 Task: Look for space in Bangkalan, Indonesia from 11th June, 2023 to 15th June, 2023 for 2 adults in price range Rs.7000 to Rs.16000. Place can be private room with 1  bedroom having 2 beds and 1 bathroom. Property type can be house, flat, guest house, hotel. Booking option can be shelf check-in. Required host language is English.
Action: Mouse moved to (461, 77)
Screenshot: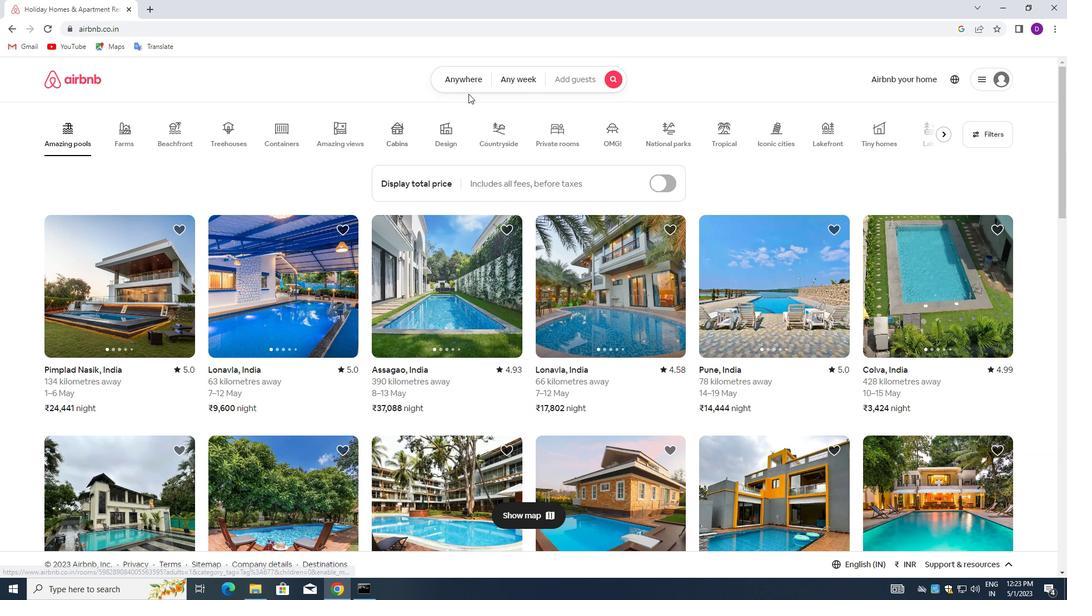 
Action: Mouse pressed left at (461, 77)
Screenshot: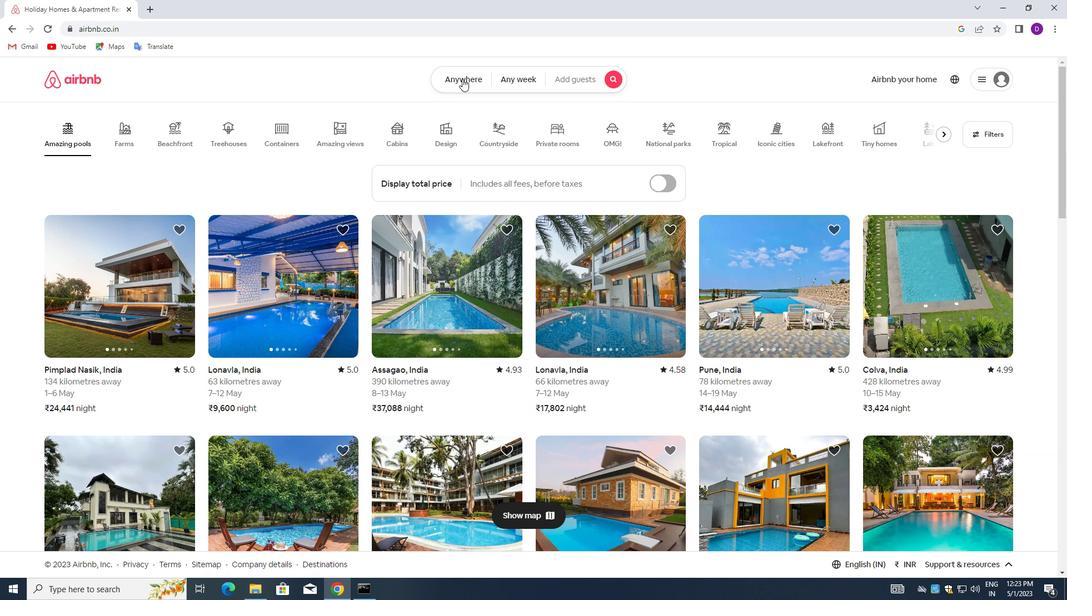 
Action: Mouse moved to (344, 122)
Screenshot: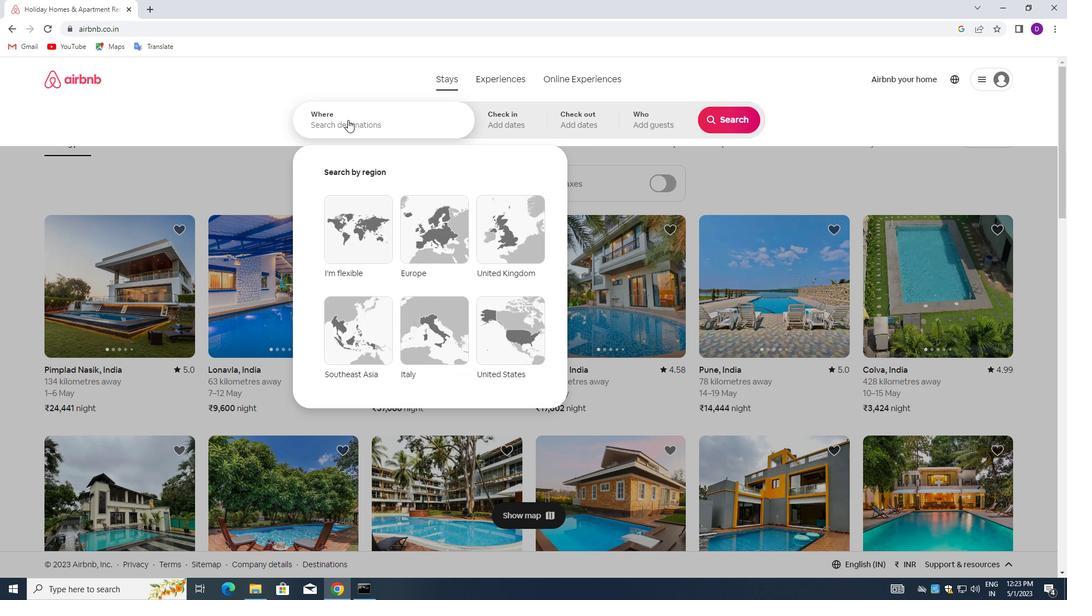 
Action: Mouse pressed left at (344, 122)
Screenshot: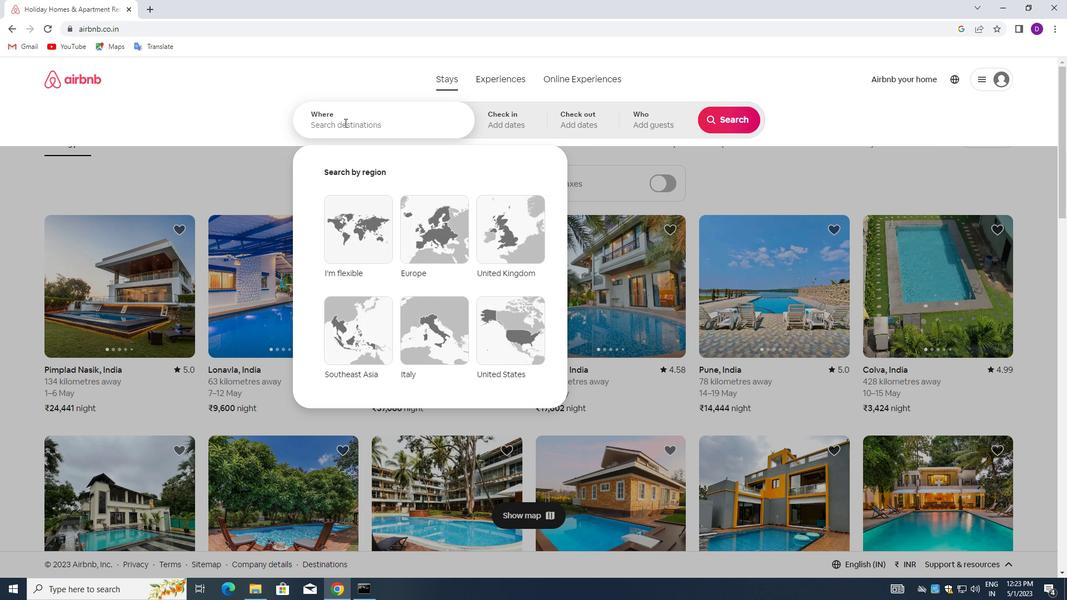 
Action: Key pressed <Key.shift_r>Bangkalamn<Key.backspace><Key.backspace>m
Screenshot: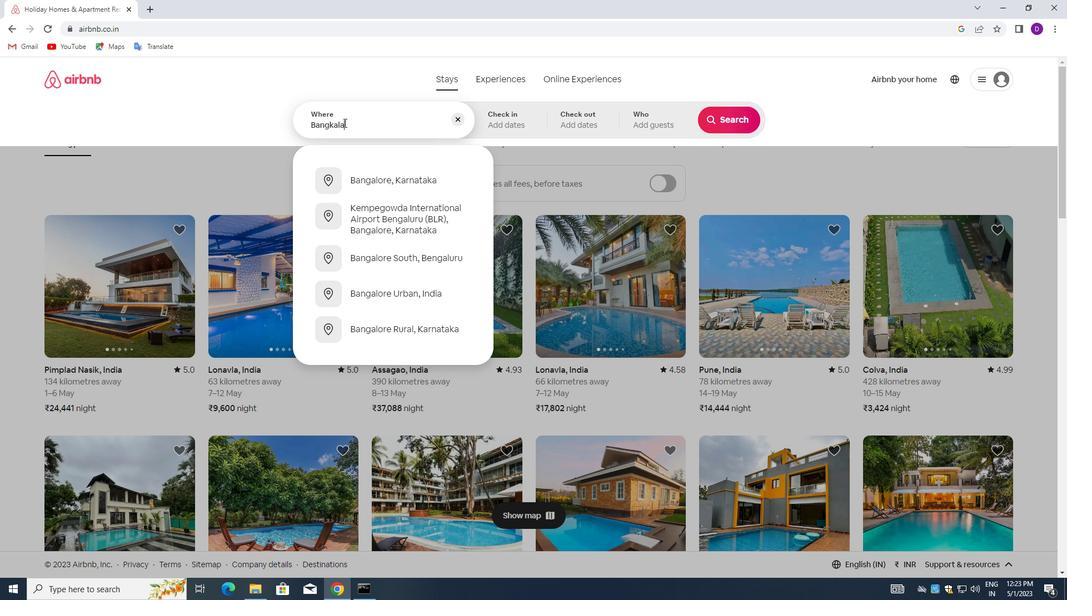 
Action: Mouse moved to (396, 126)
Screenshot: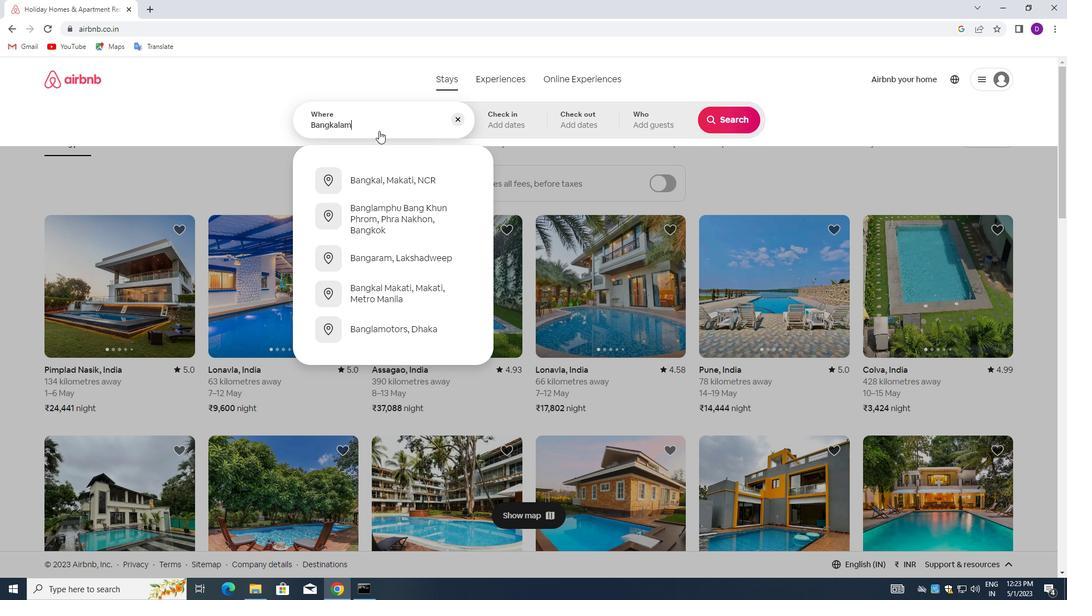 
Action: Key pressed <Key.backspace>n,<Key.space><Key.shift>INDONESIA<Key.enter>
Screenshot: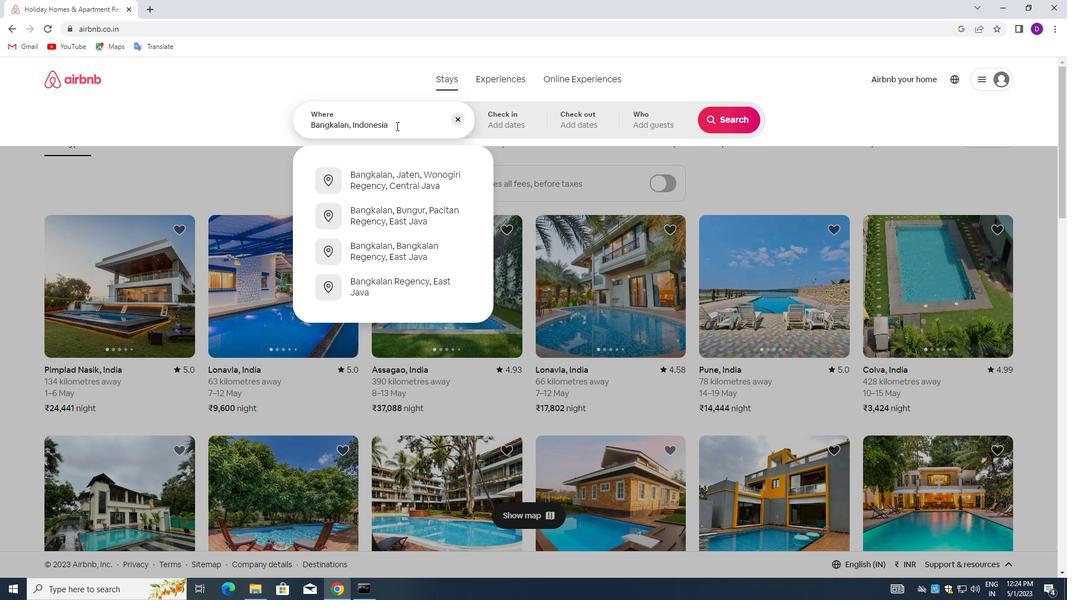 
Action: Mouse moved to (556, 312)
Screenshot: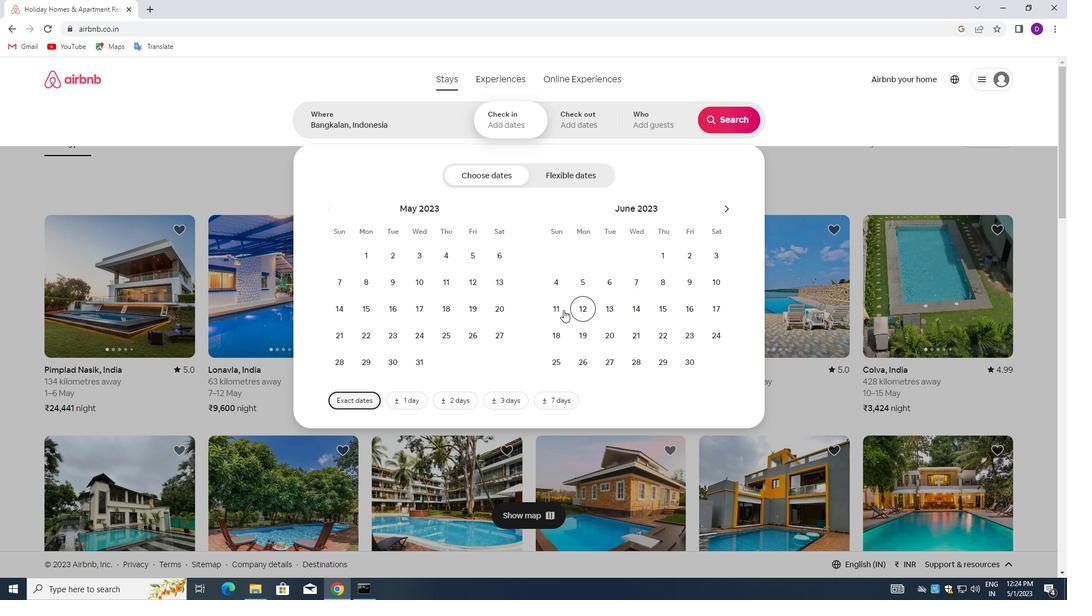 
Action: Mouse pressed left at (556, 312)
Screenshot: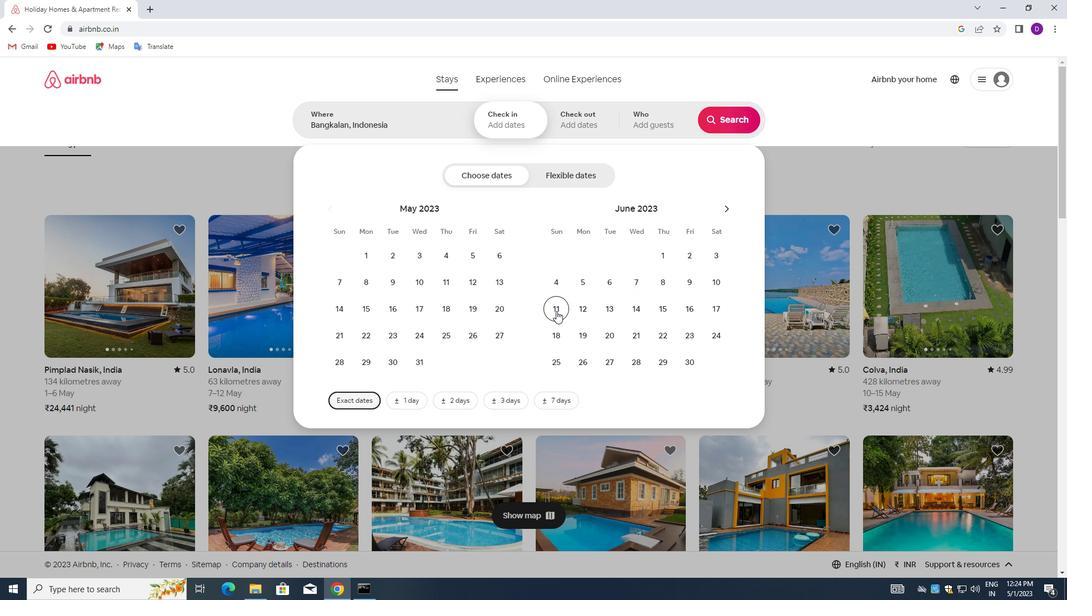 
Action: Mouse moved to (655, 312)
Screenshot: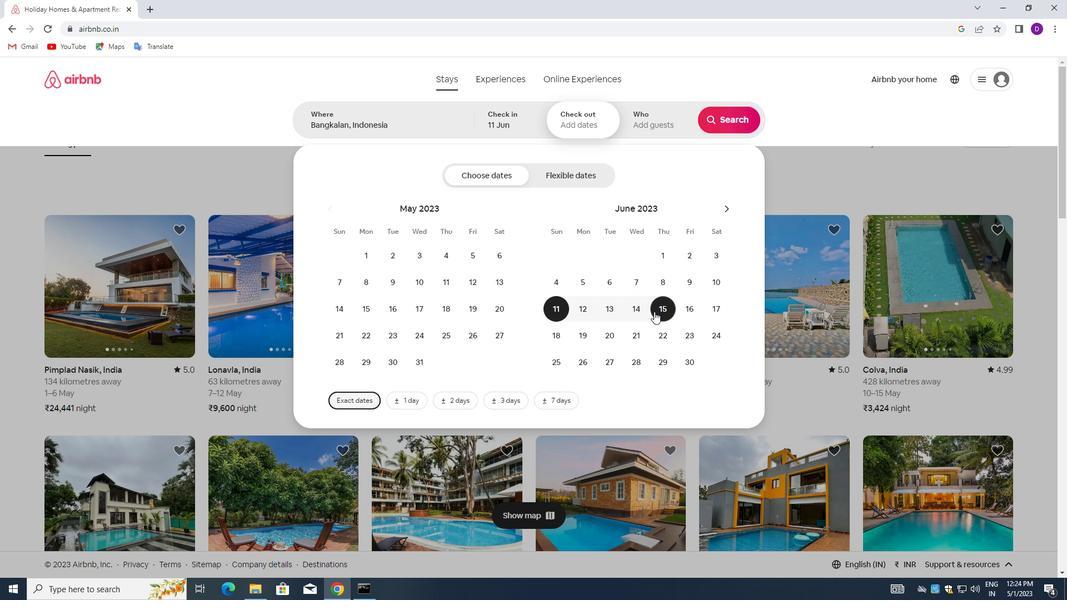 
Action: Mouse pressed left at (655, 312)
Screenshot: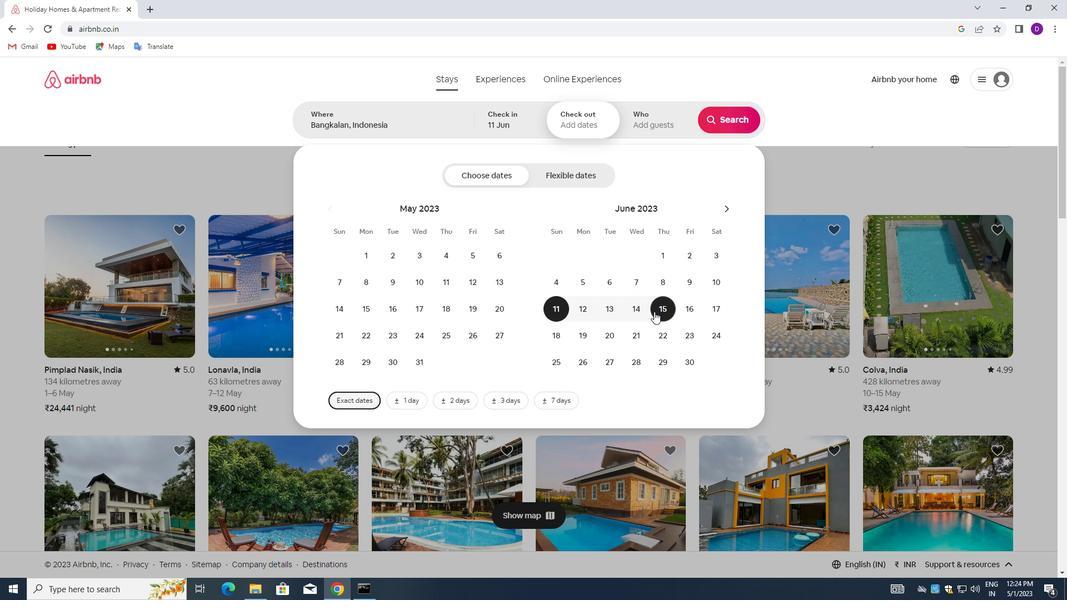 
Action: Mouse moved to (645, 119)
Screenshot: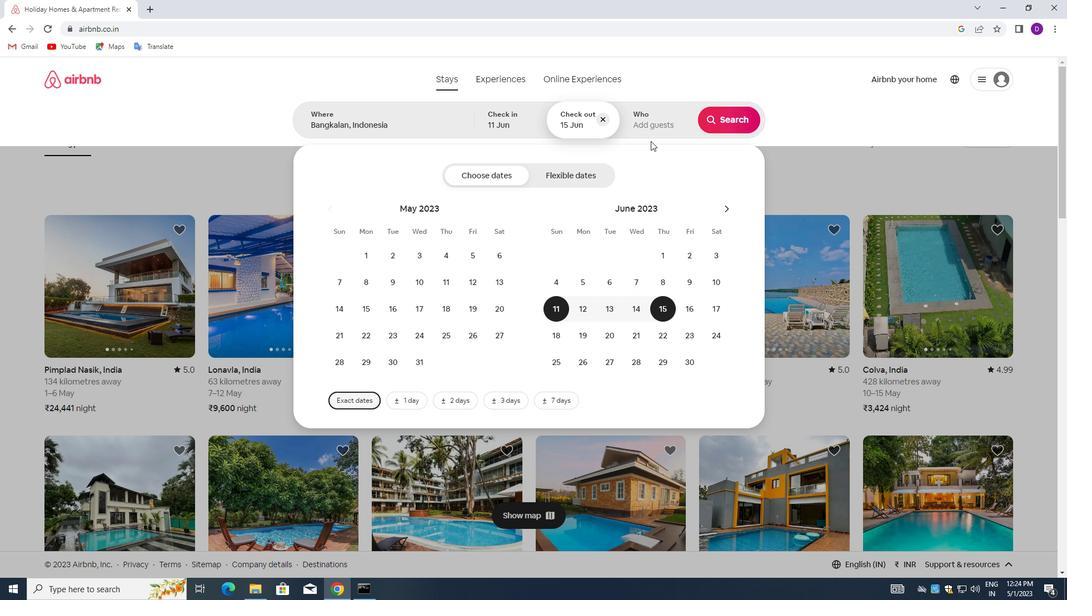 
Action: Mouse pressed left at (645, 119)
Screenshot: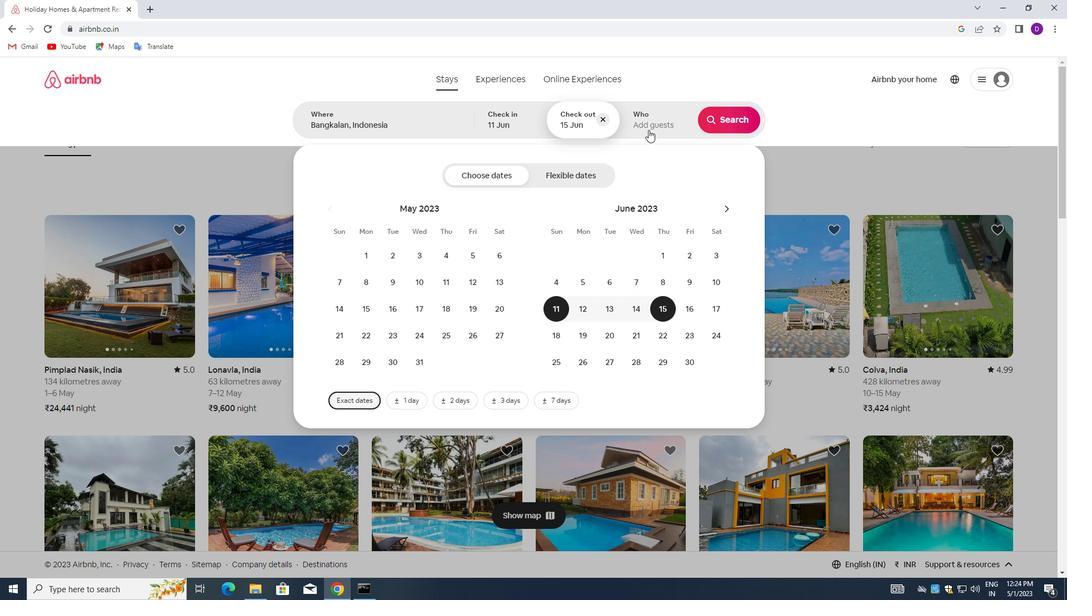 
Action: Mouse moved to (732, 181)
Screenshot: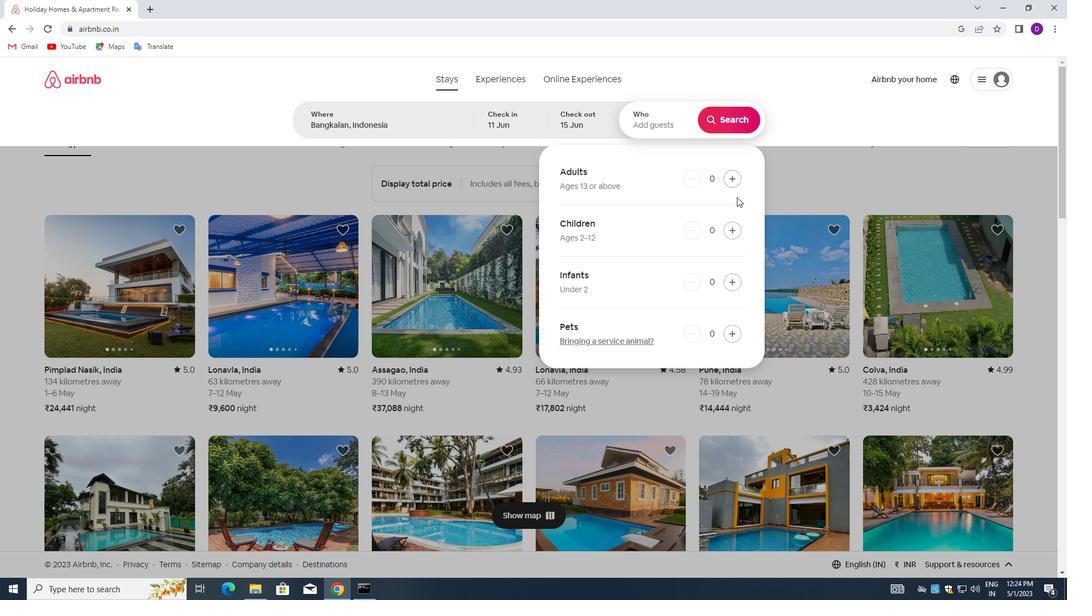
Action: Mouse pressed left at (732, 181)
Screenshot: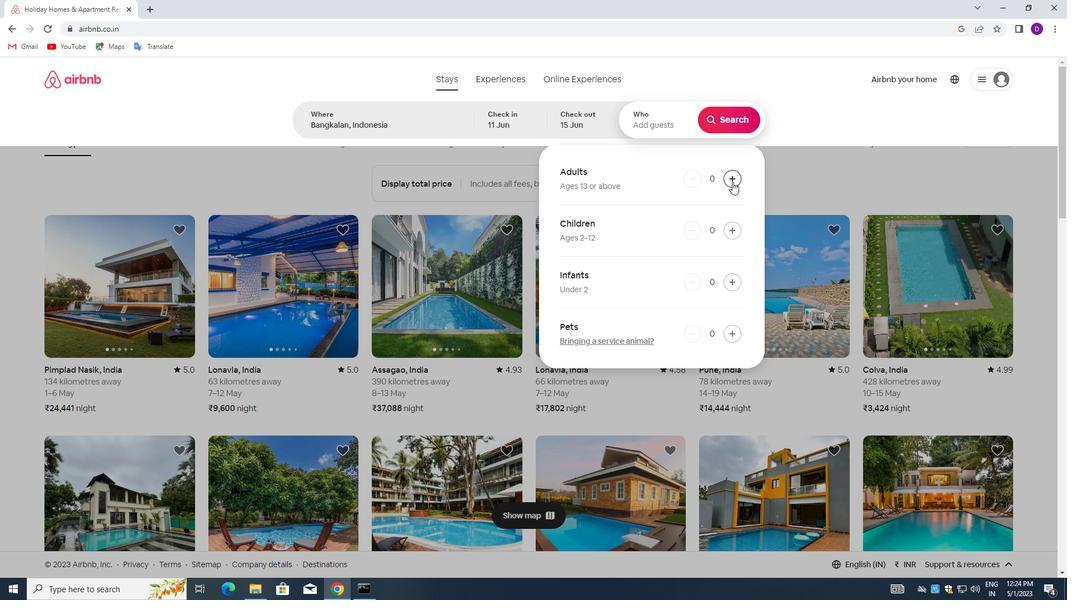 
Action: Mouse pressed left at (732, 181)
Screenshot: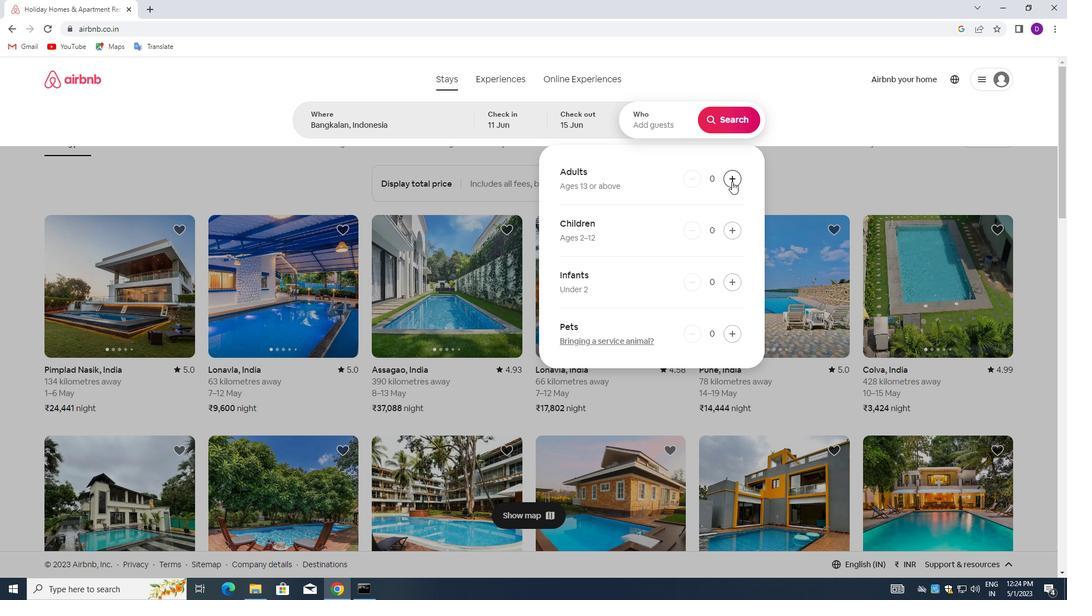 
Action: Mouse moved to (731, 123)
Screenshot: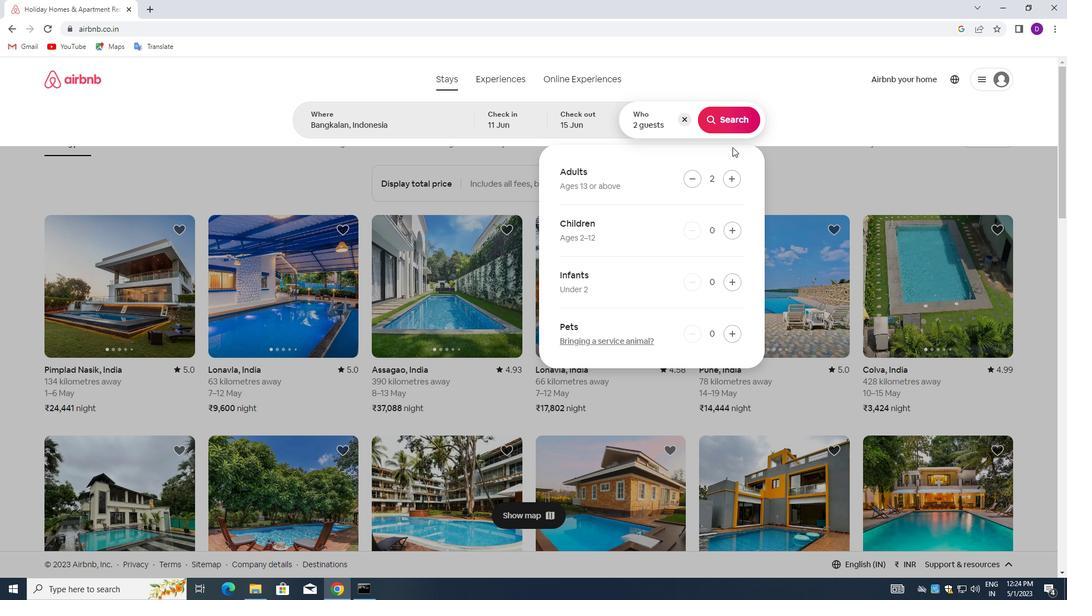 
Action: Mouse pressed left at (731, 123)
Screenshot: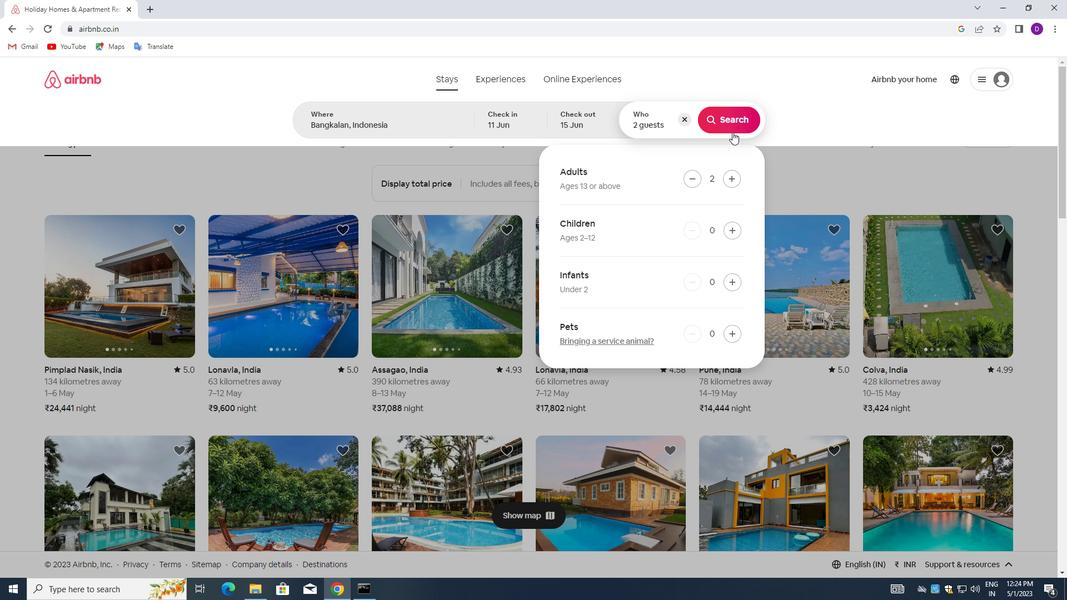 
Action: Mouse moved to (1003, 118)
Screenshot: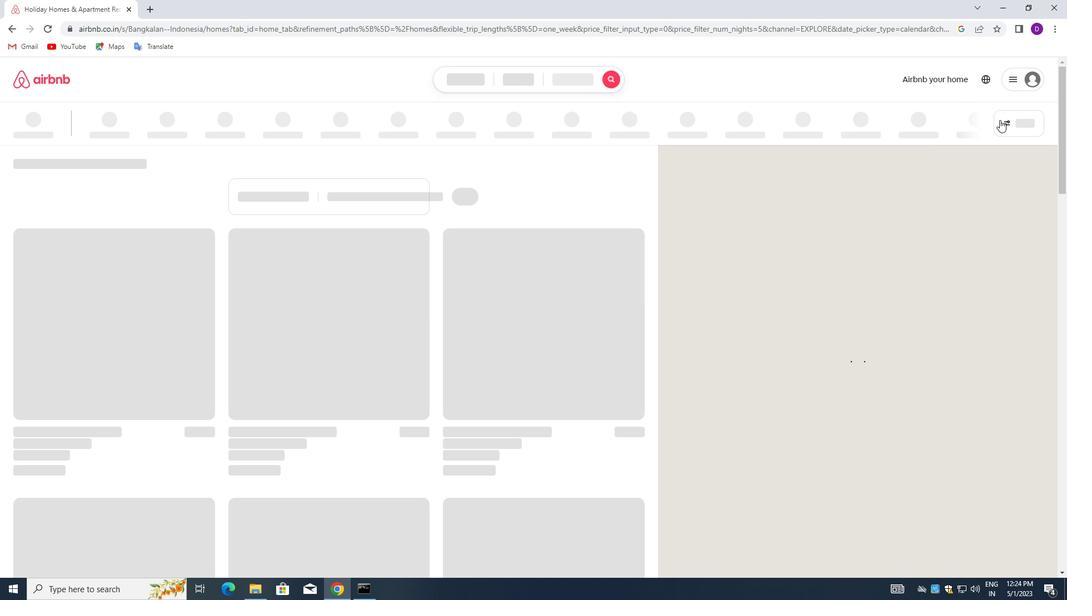 
Action: Mouse pressed left at (1003, 118)
Screenshot: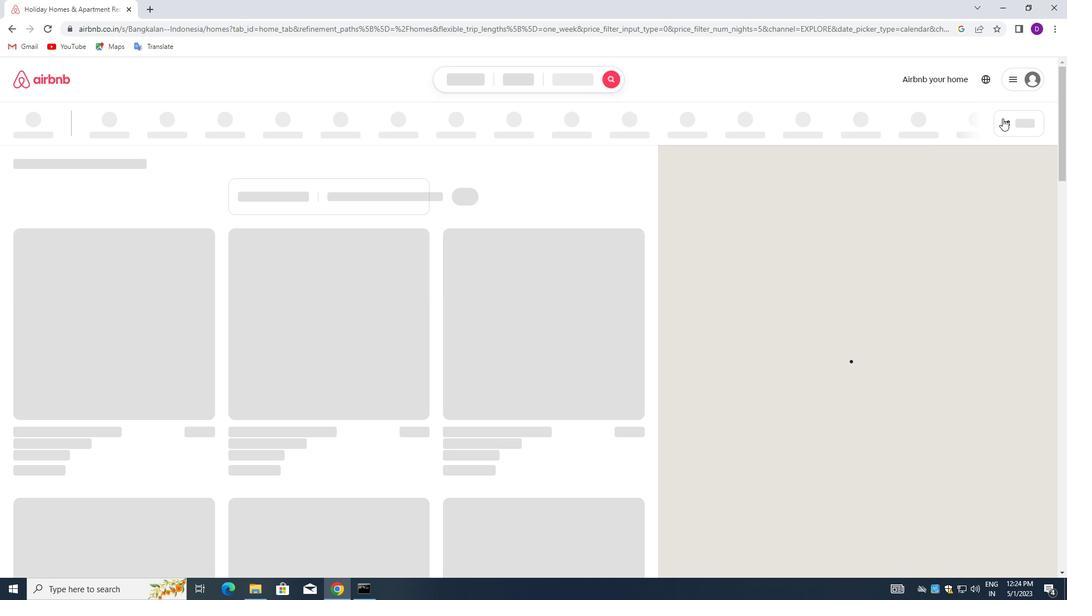 
Action: Mouse moved to (387, 265)
Screenshot: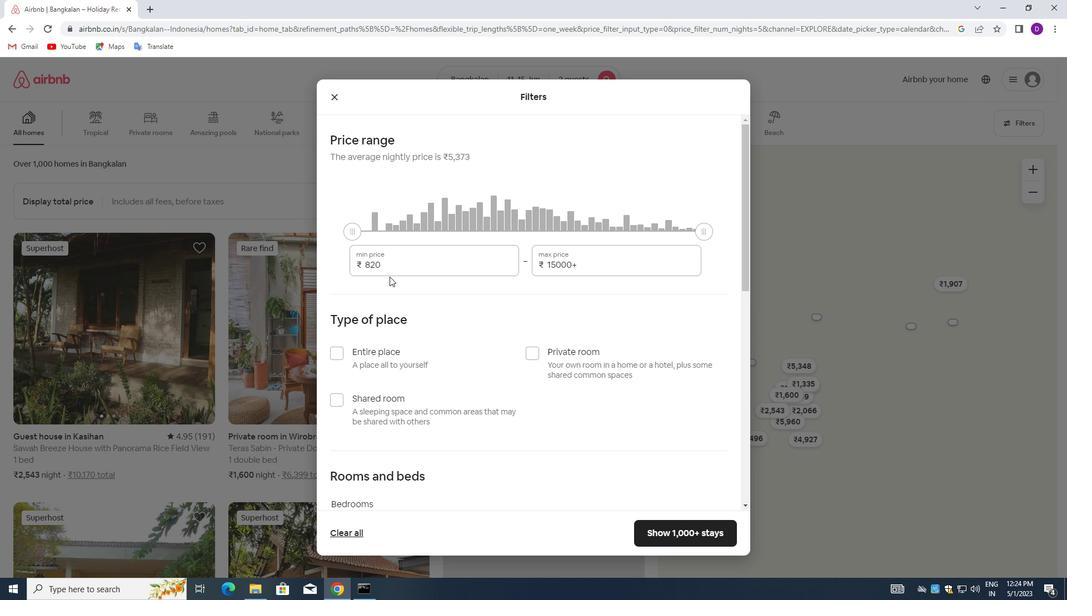 
Action: Mouse pressed left at (387, 265)
Screenshot: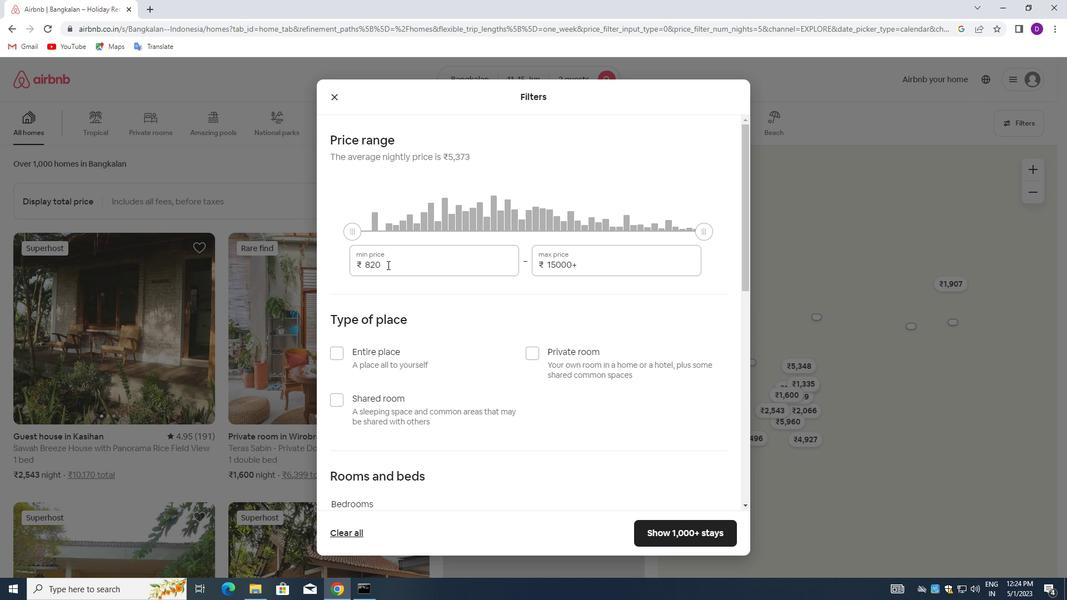 
Action: Mouse pressed left at (387, 265)
Screenshot: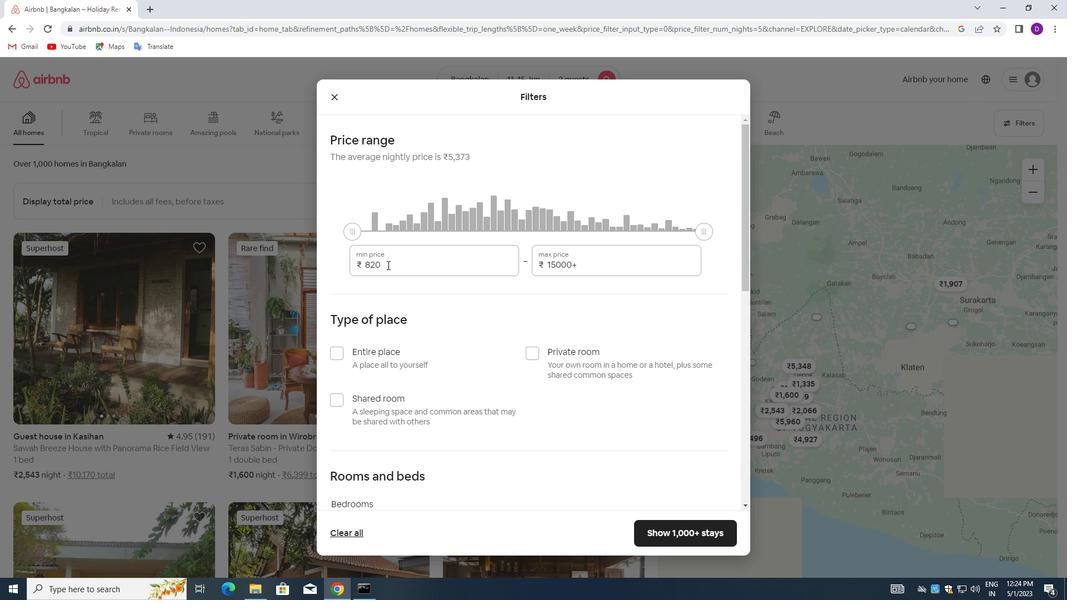 
Action: Key pressed 7000<Key.tab>16<Key.backspace><Key.backspace><Key.backspace><Key.backspace><Key.backspace><Key.backspace><Key.backspace><Key.backspace><Key.backspace><Key.backspace><Key.backspace>16000
Screenshot: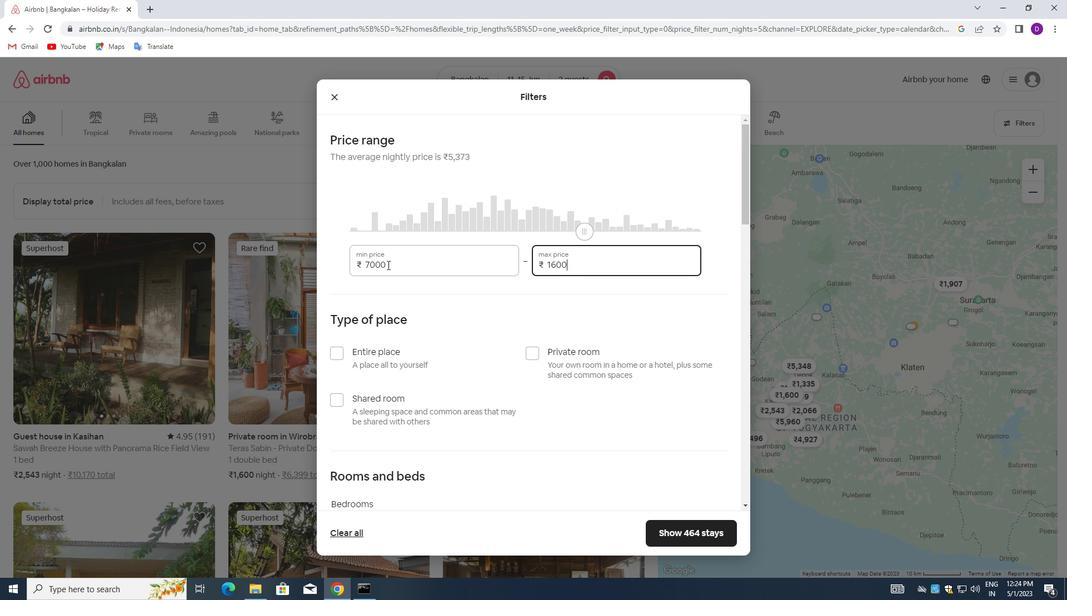 
Action: Mouse moved to (396, 287)
Screenshot: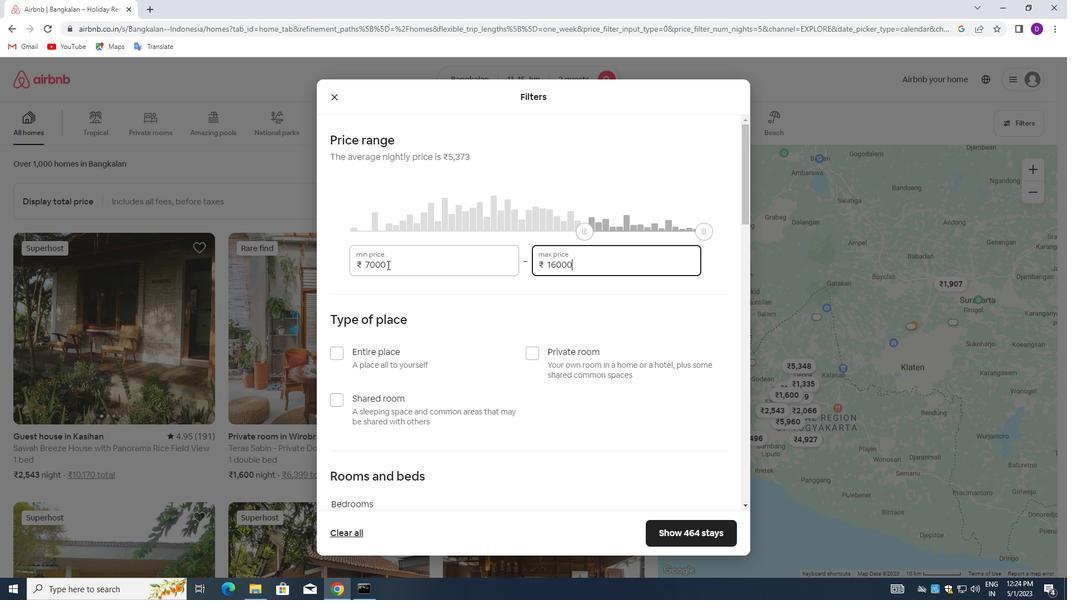 
Action: Mouse scrolled (396, 286) with delta (0, 0)
Screenshot: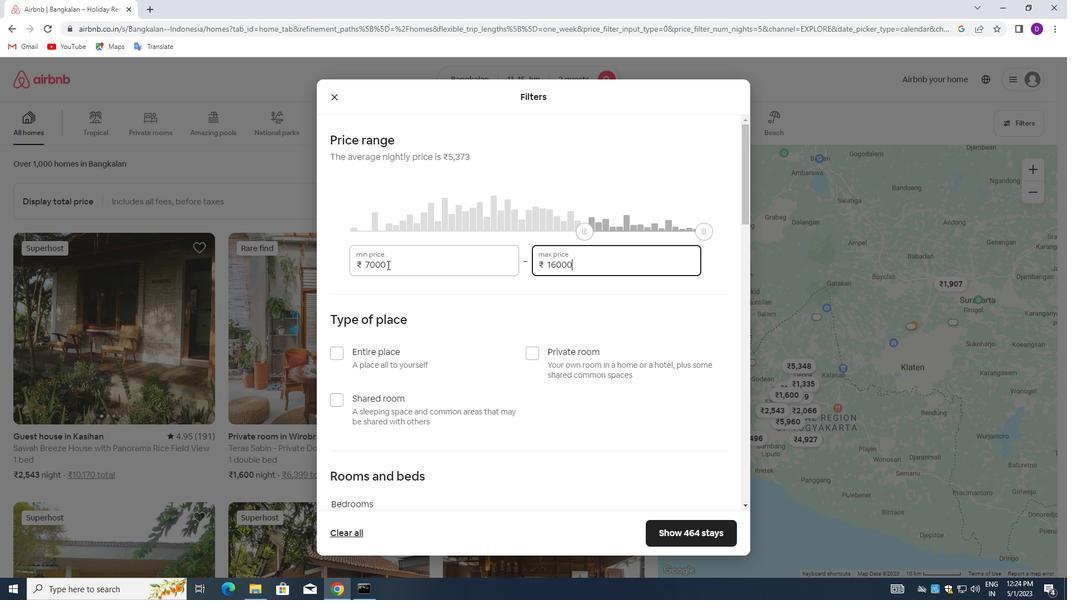 
Action: Mouse moved to (527, 295)
Screenshot: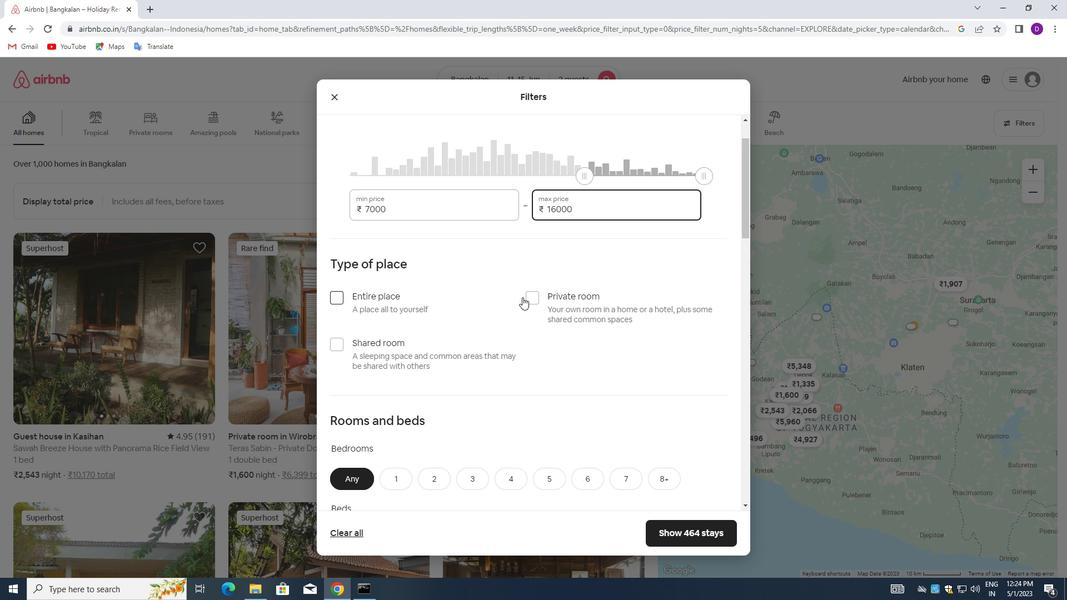 
Action: Mouse pressed left at (527, 295)
Screenshot: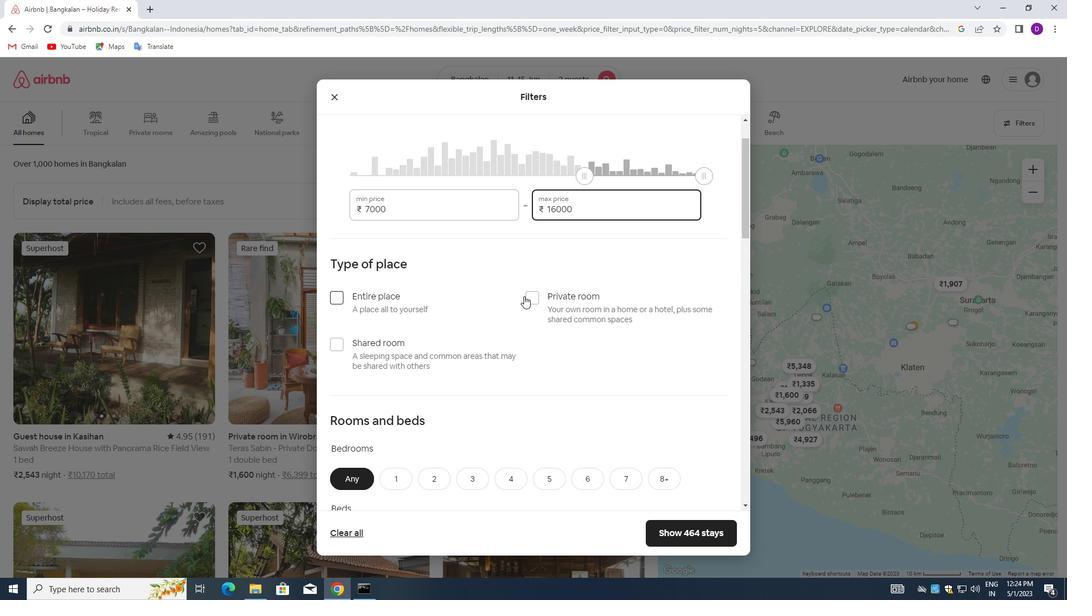 
Action: Mouse moved to (464, 330)
Screenshot: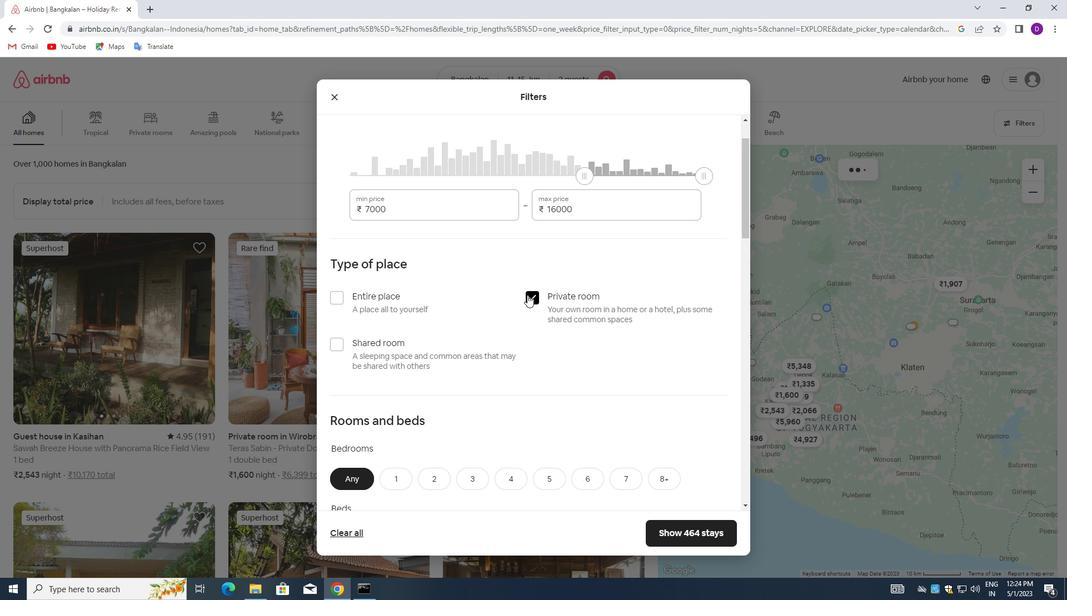 
Action: Mouse scrolled (464, 329) with delta (0, 0)
Screenshot: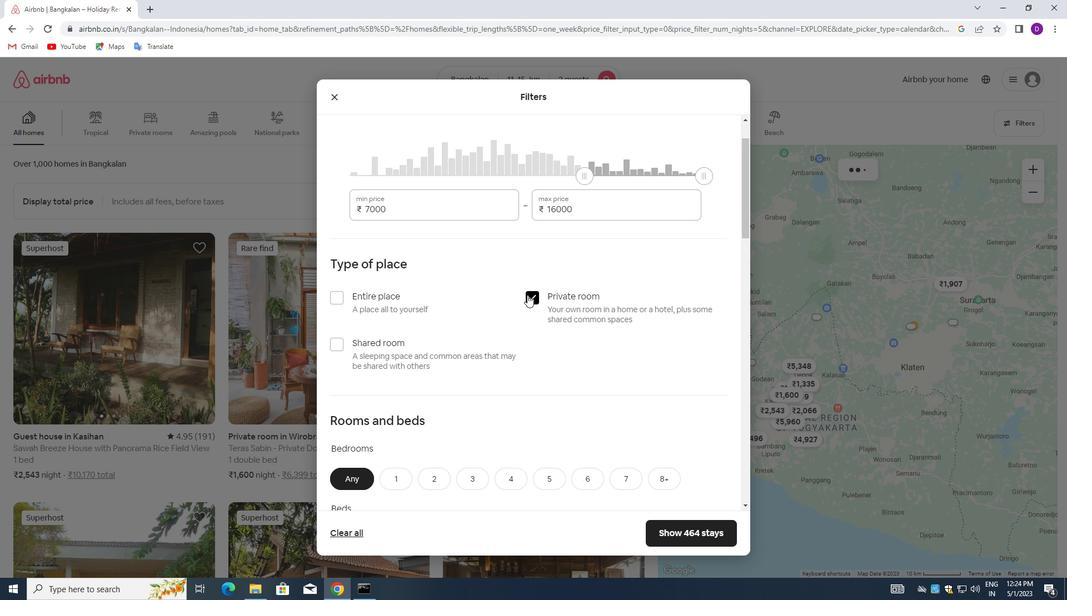 
Action: Mouse moved to (461, 333)
Screenshot: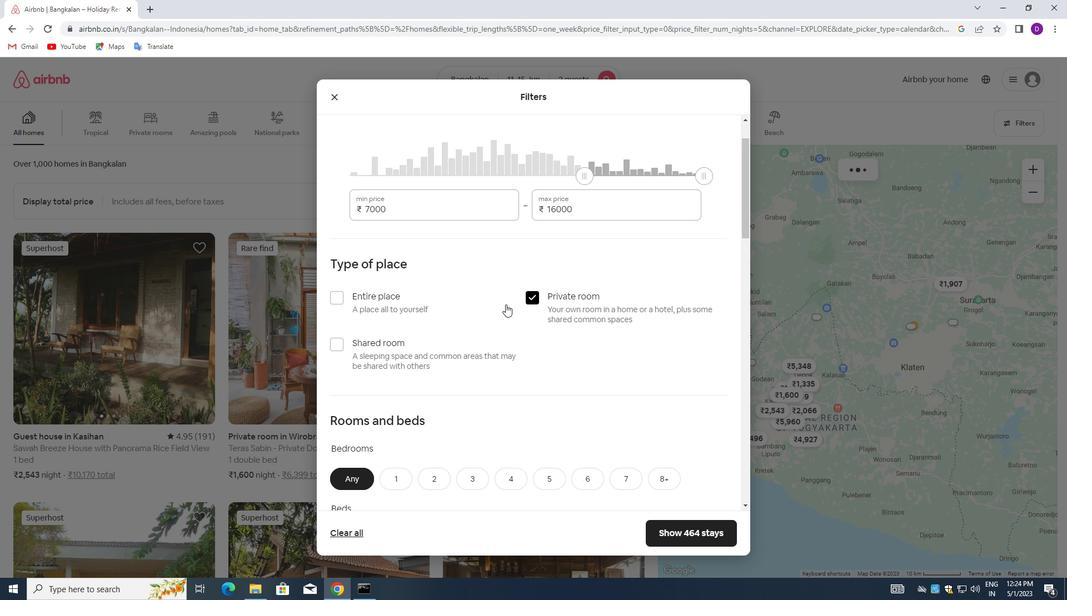 
Action: Mouse scrolled (461, 333) with delta (0, 0)
Screenshot: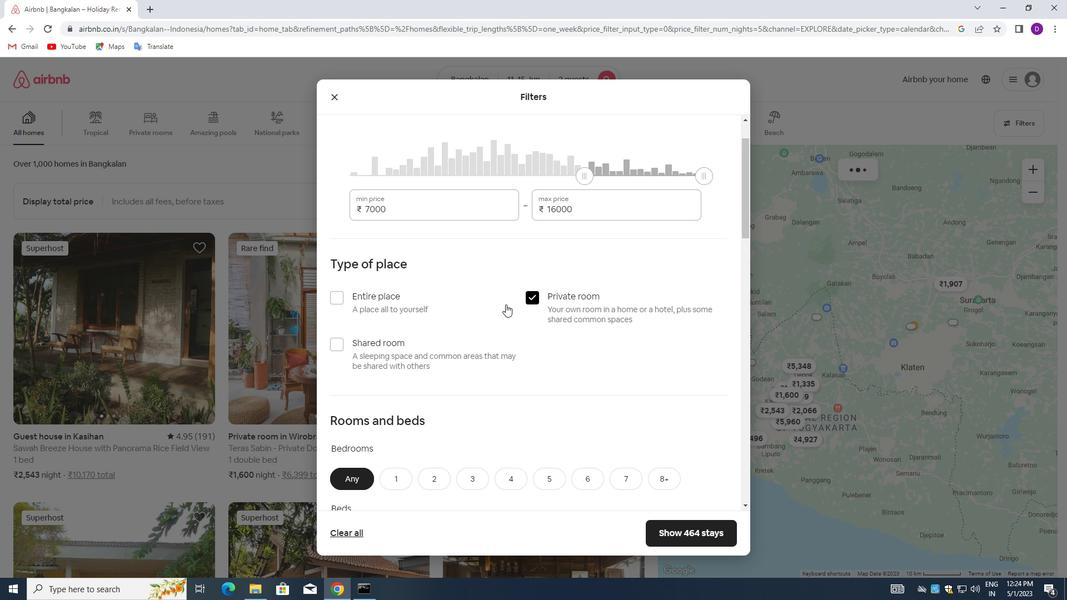 
Action: Mouse moved to (459, 334)
Screenshot: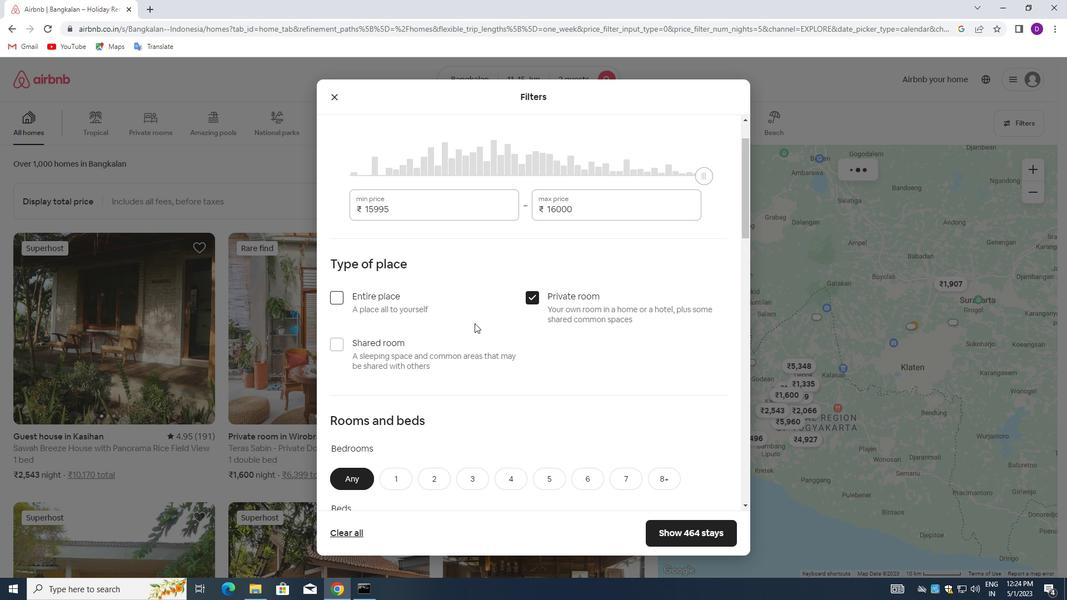 
Action: Mouse scrolled (459, 334) with delta (0, 0)
Screenshot: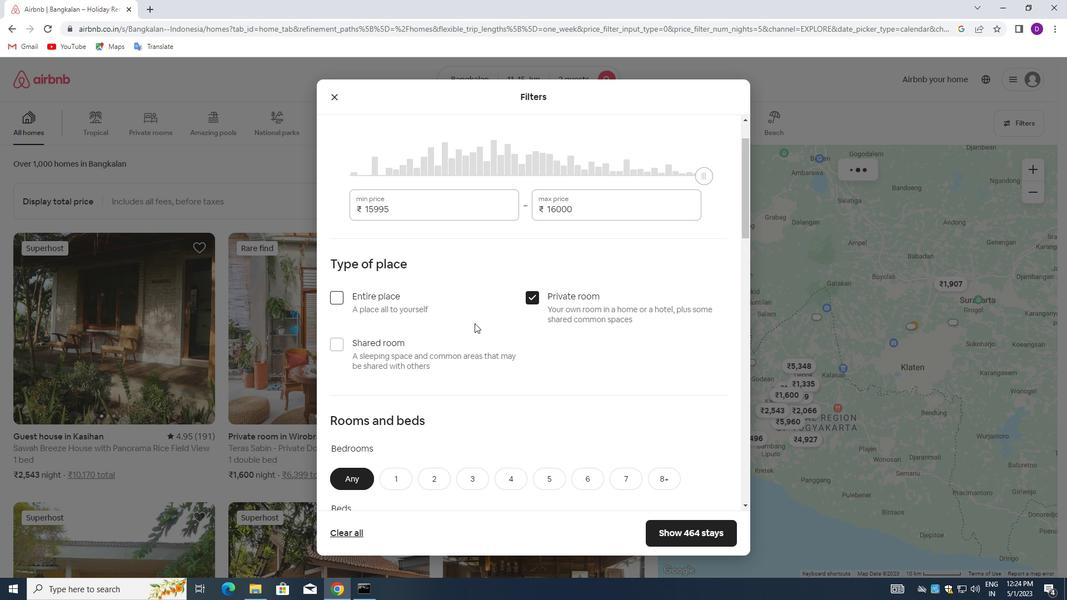 
Action: Mouse scrolled (459, 334) with delta (0, 0)
Screenshot: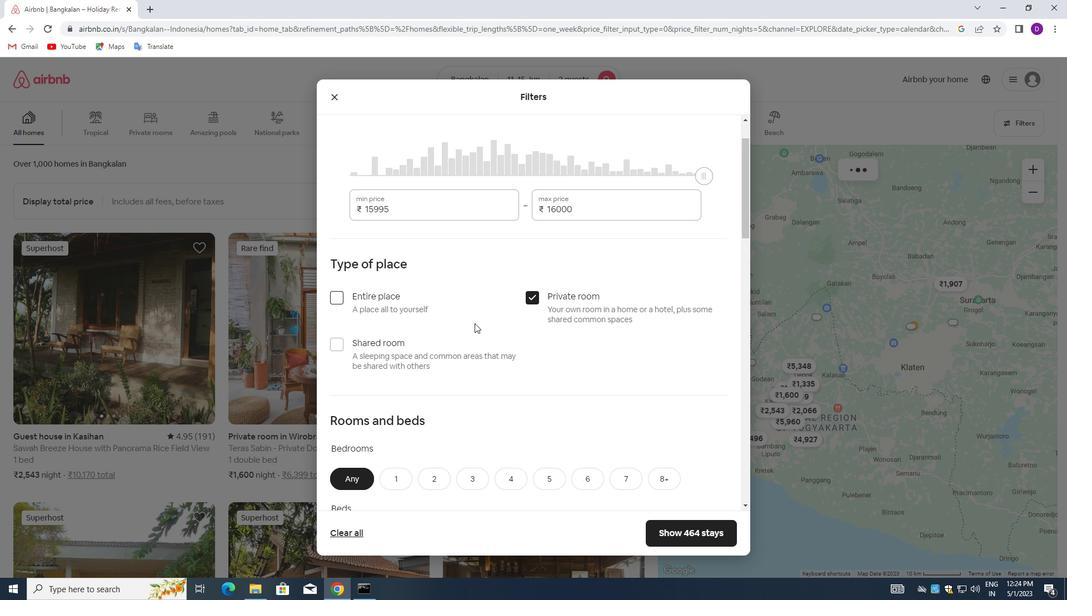 
Action: Mouse scrolled (459, 334) with delta (0, 0)
Screenshot: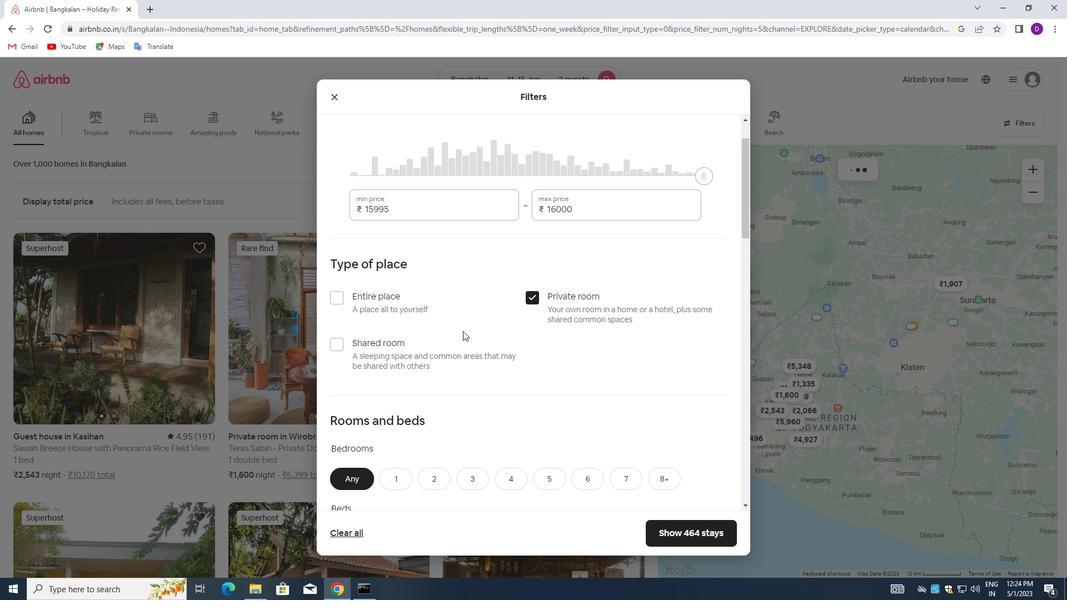 
Action: Mouse moved to (397, 204)
Screenshot: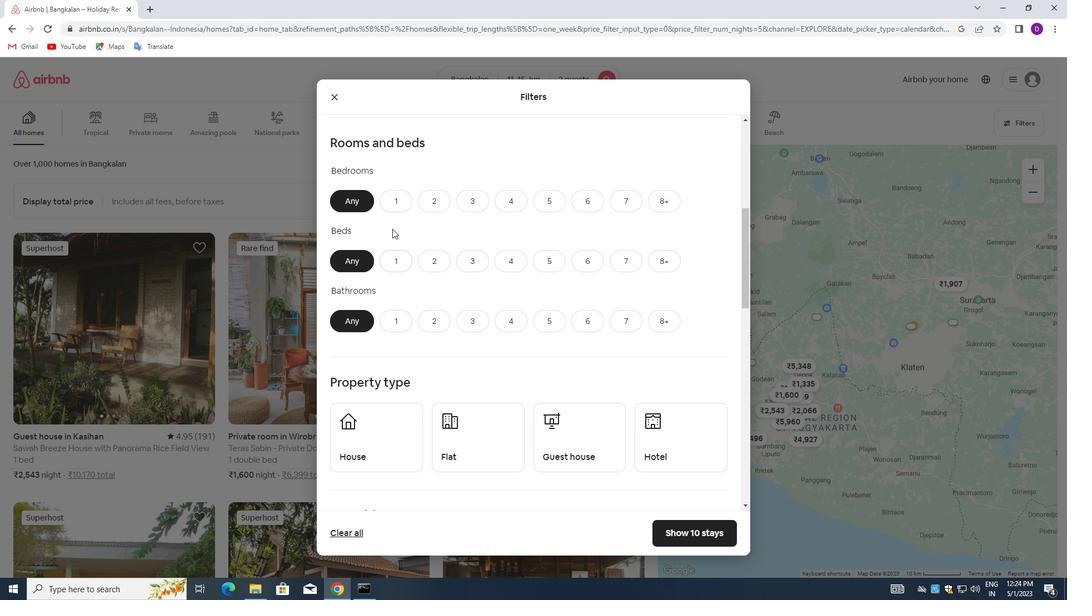 
Action: Mouse pressed left at (397, 204)
Screenshot: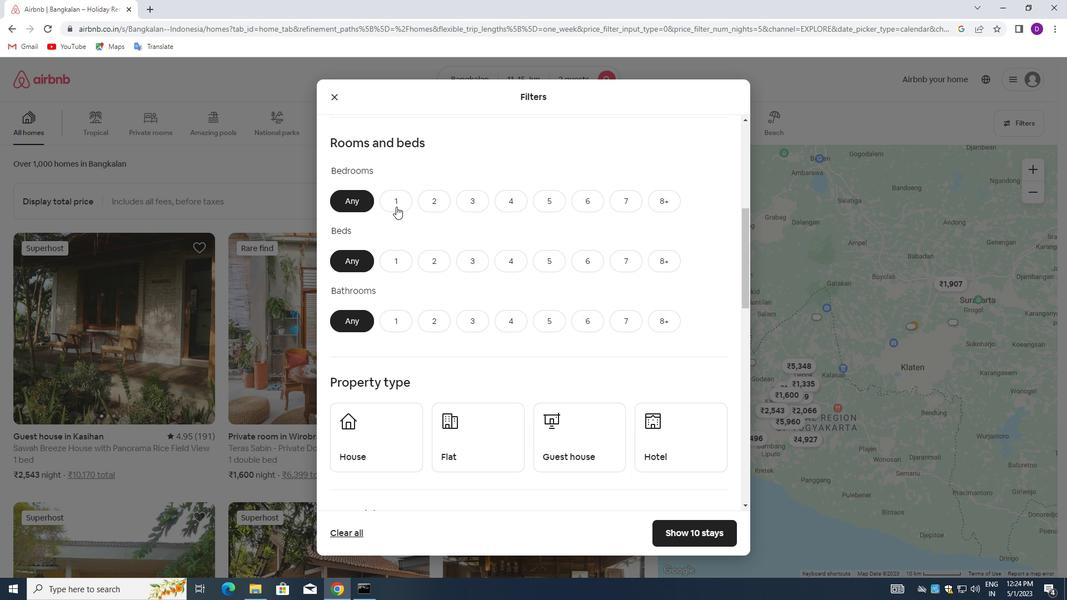 
Action: Mouse moved to (431, 264)
Screenshot: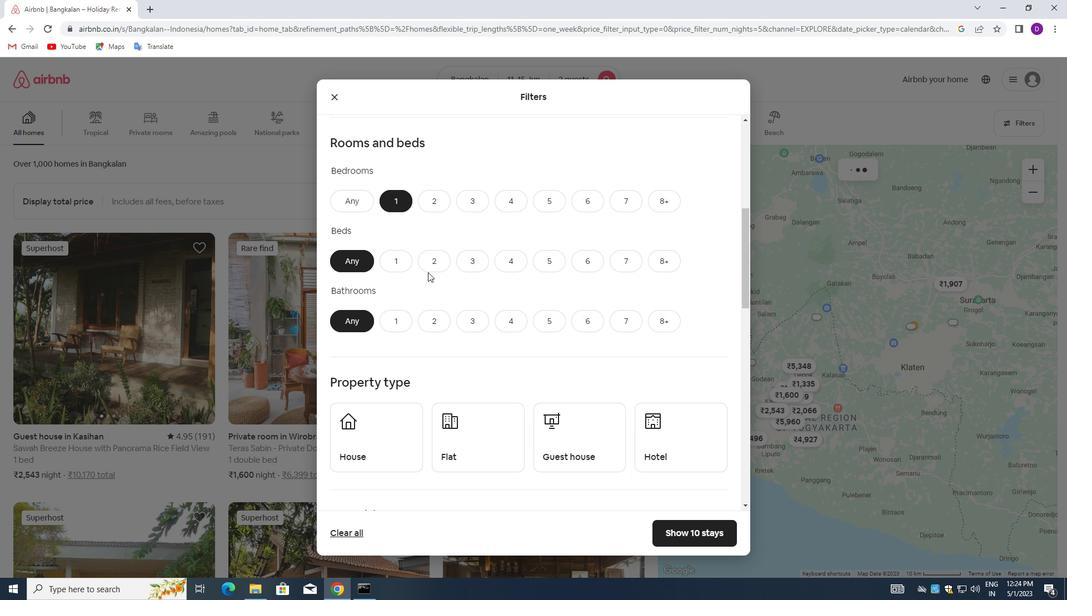 
Action: Mouse pressed left at (431, 264)
Screenshot: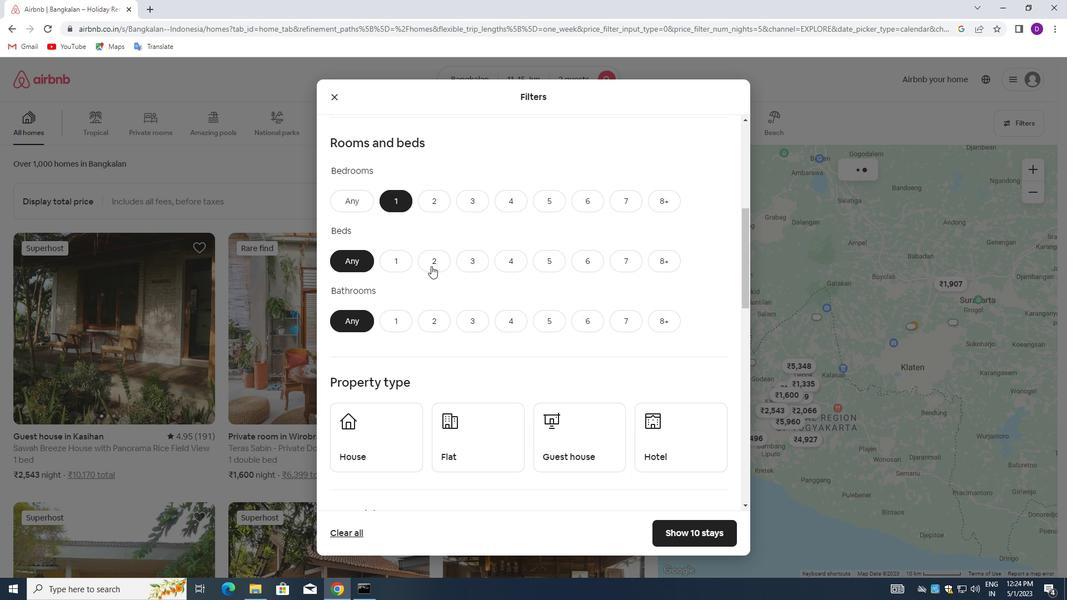 
Action: Mouse moved to (402, 315)
Screenshot: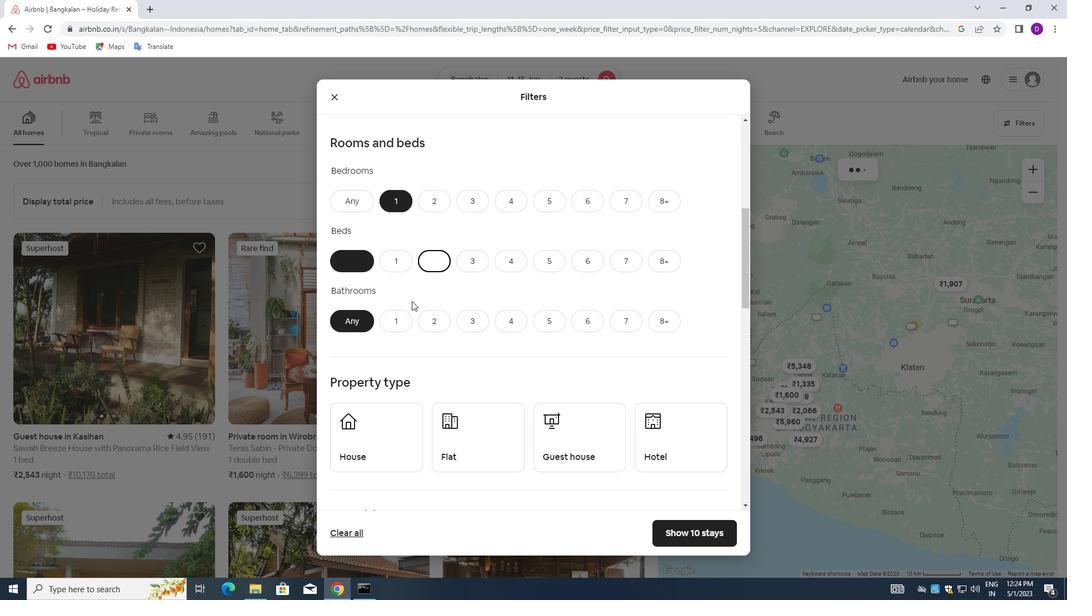 
Action: Mouse pressed left at (402, 315)
Screenshot: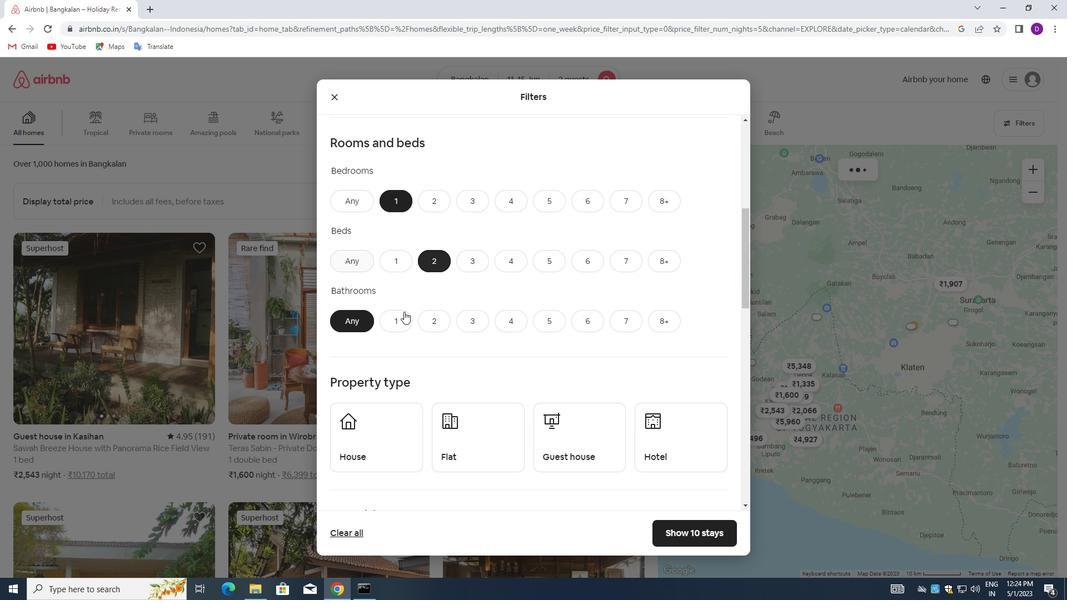 
Action: Mouse moved to (441, 284)
Screenshot: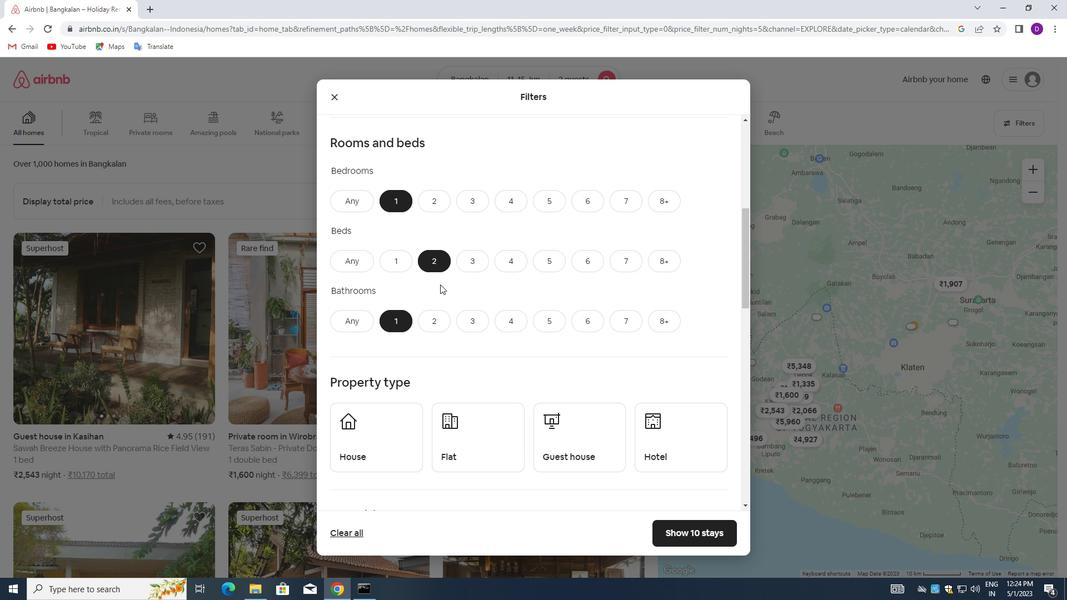 
Action: Mouse scrolled (441, 284) with delta (0, 0)
Screenshot: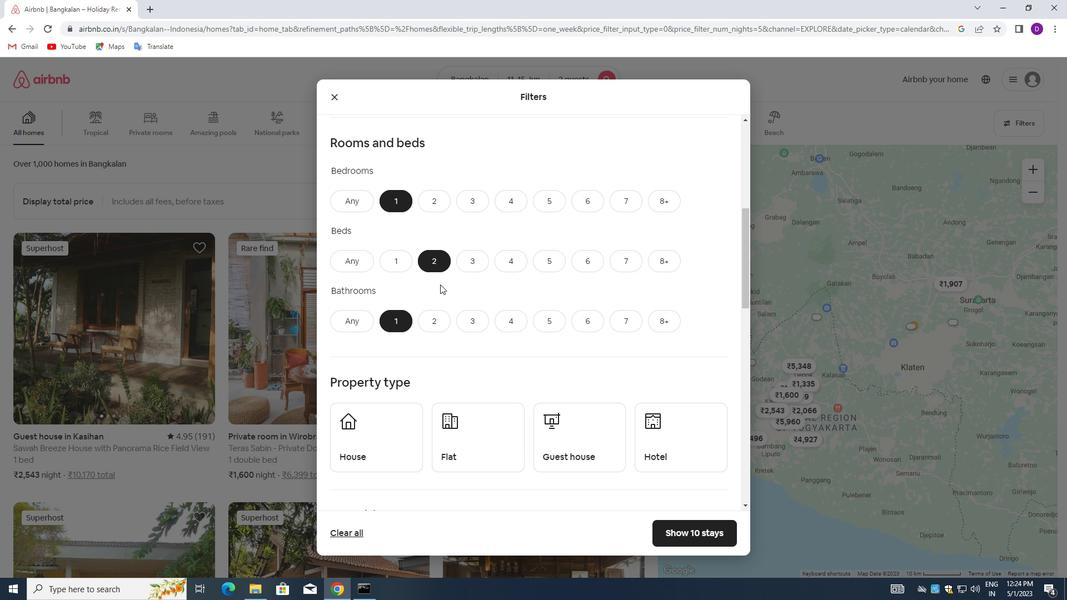 
Action: Mouse moved to (442, 286)
Screenshot: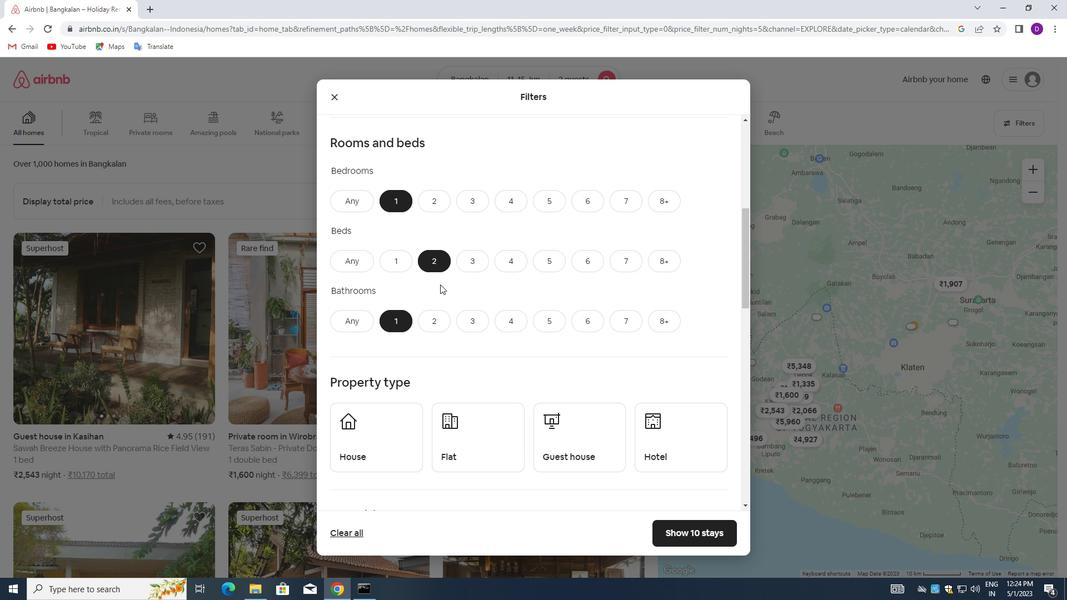 
Action: Mouse scrolled (442, 286) with delta (0, 0)
Screenshot: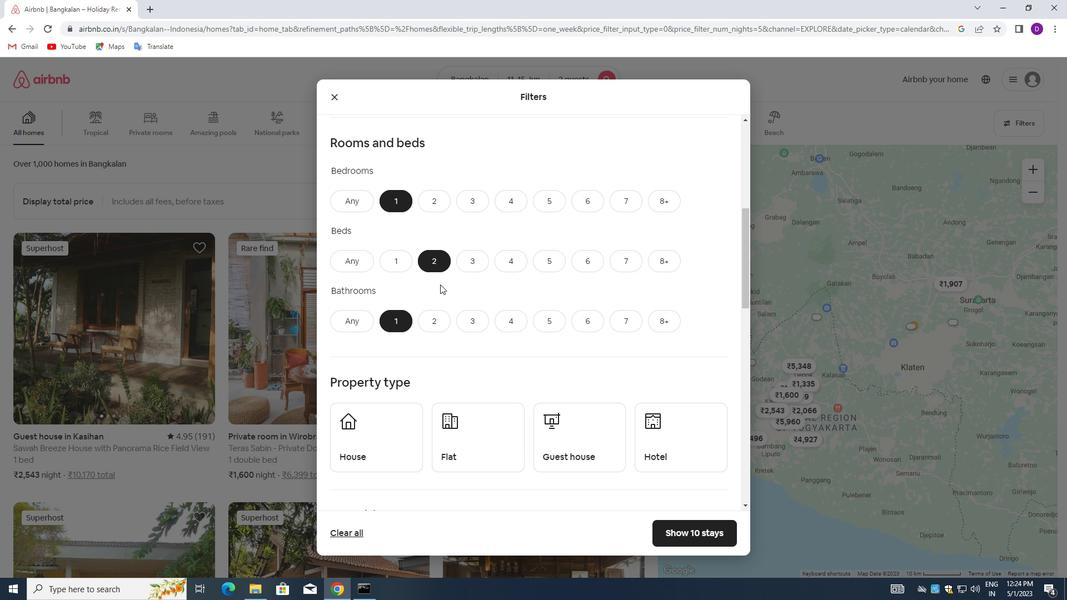 
Action: Mouse moved to (396, 318)
Screenshot: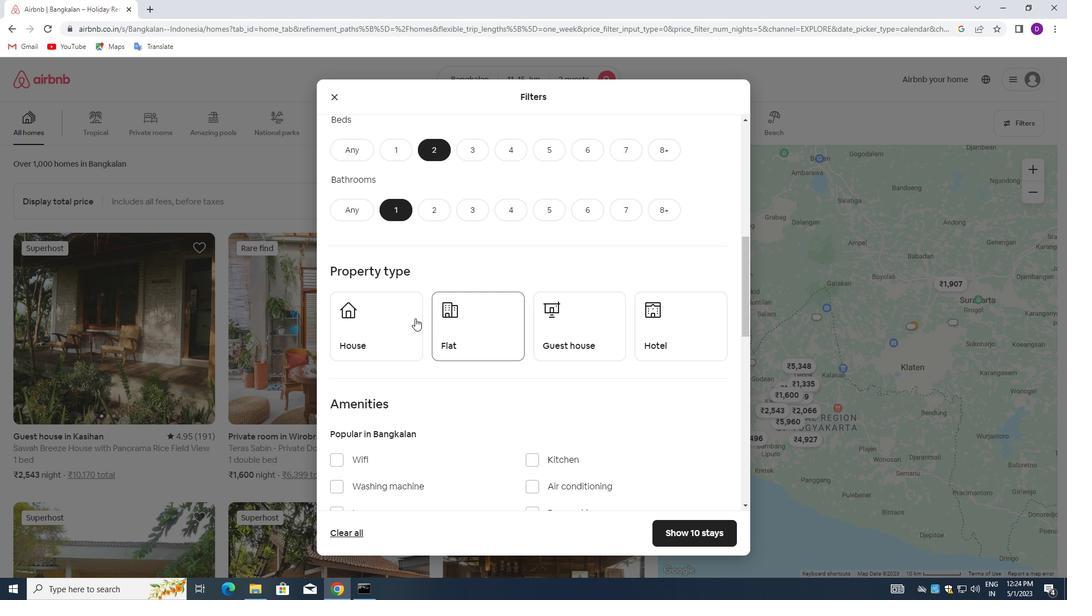 
Action: Mouse pressed left at (396, 318)
Screenshot: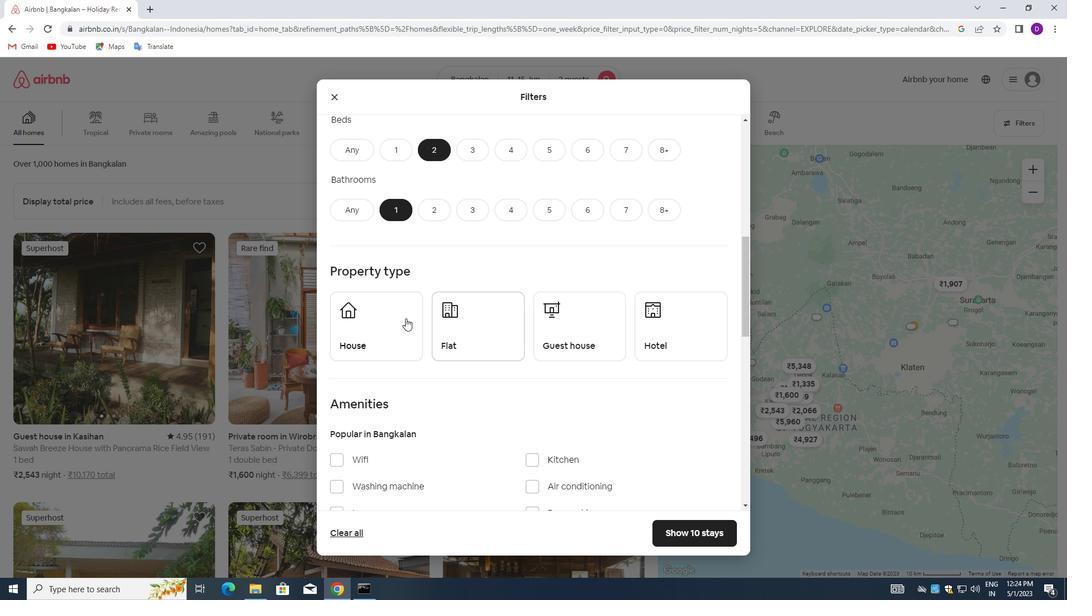 
Action: Mouse moved to (468, 315)
Screenshot: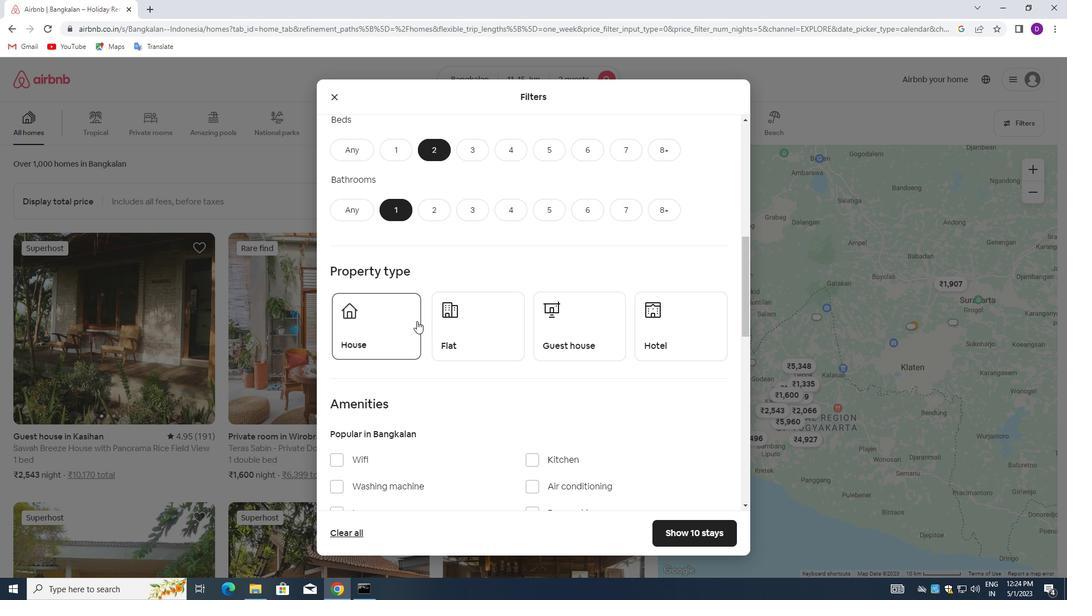 
Action: Mouse pressed left at (468, 315)
Screenshot: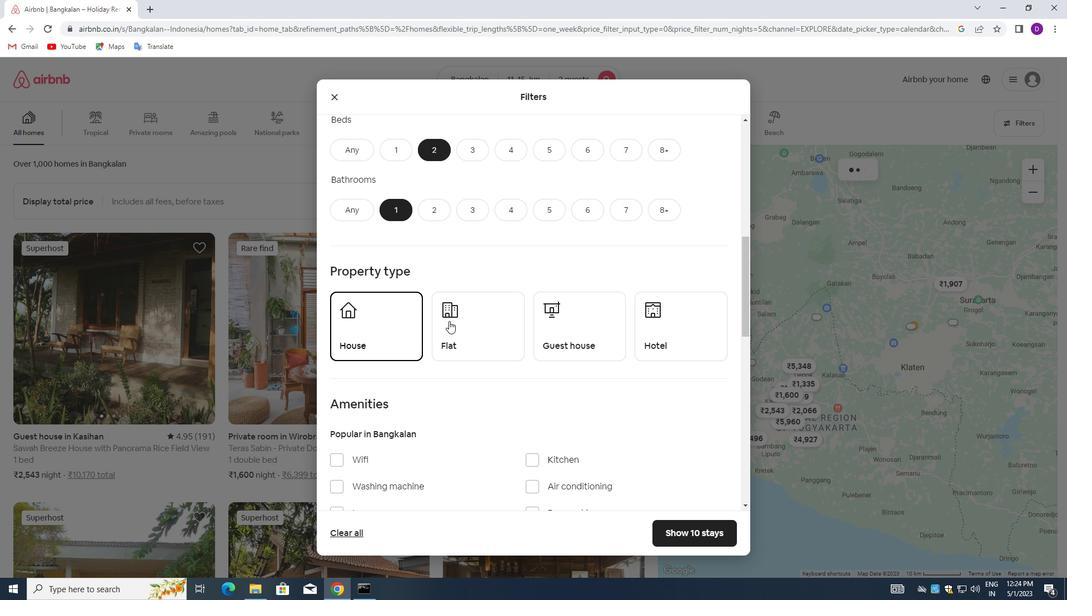
Action: Mouse moved to (552, 319)
Screenshot: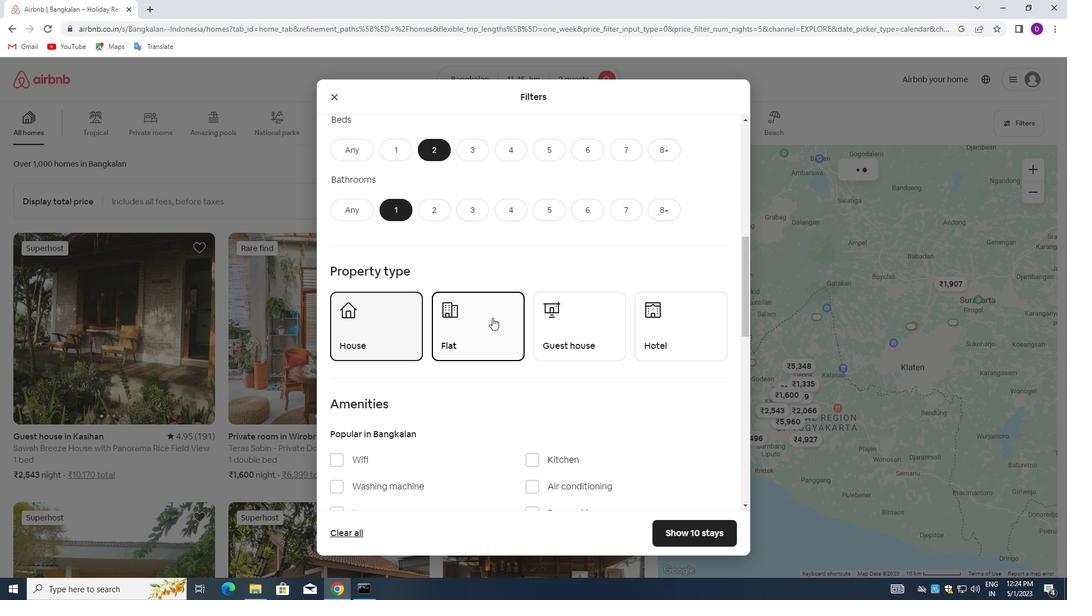 
Action: Mouse pressed left at (552, 319)
Screenshot: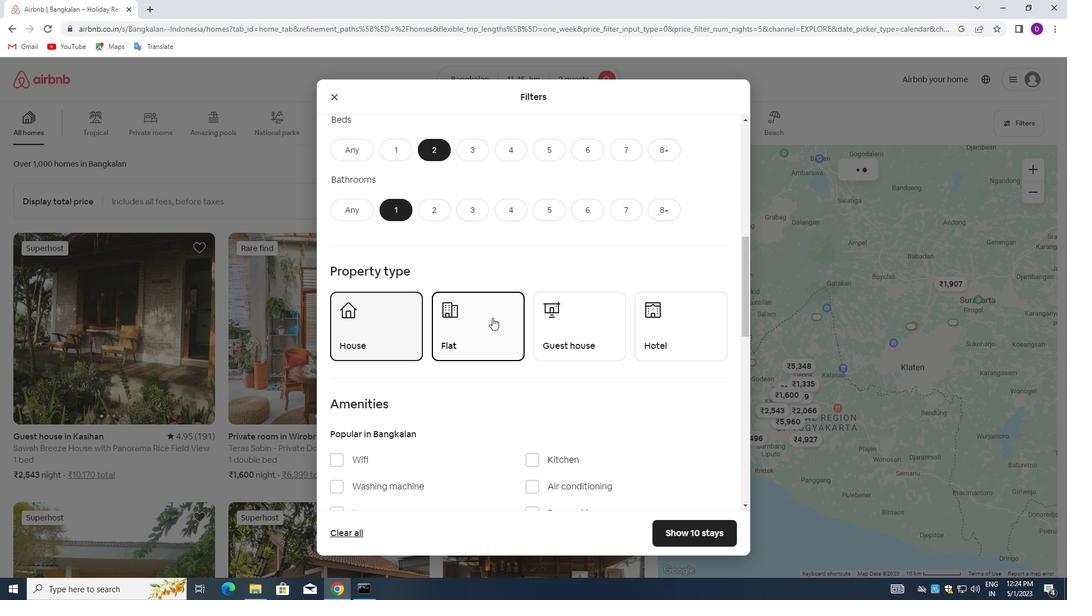 
Action: Mouse moved to (666, 321)
Screenshot: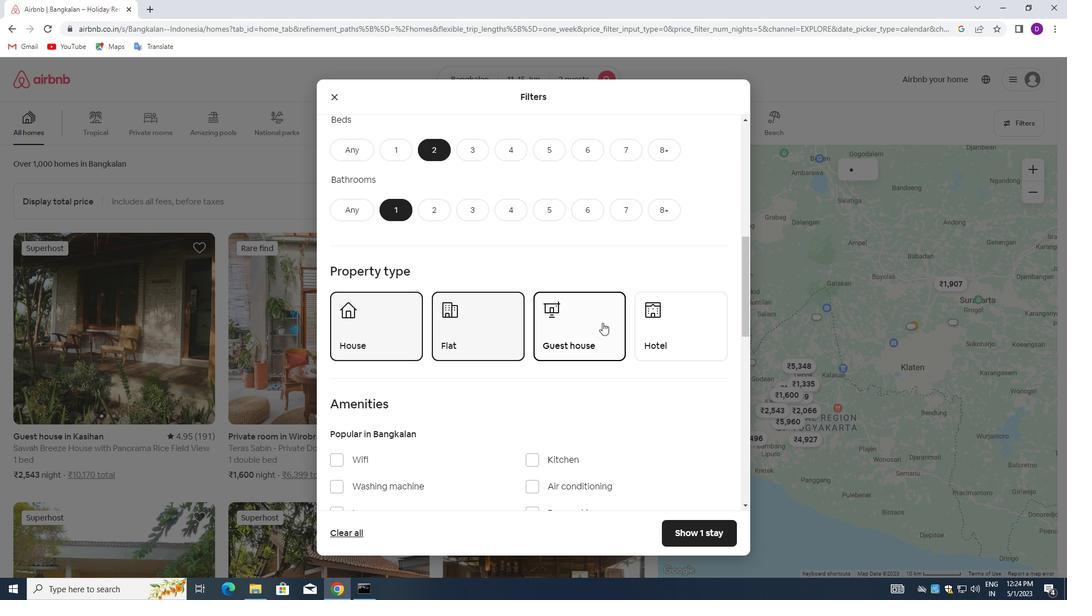 
Action: Mouse pressed left at (666, 321)
Screenshot: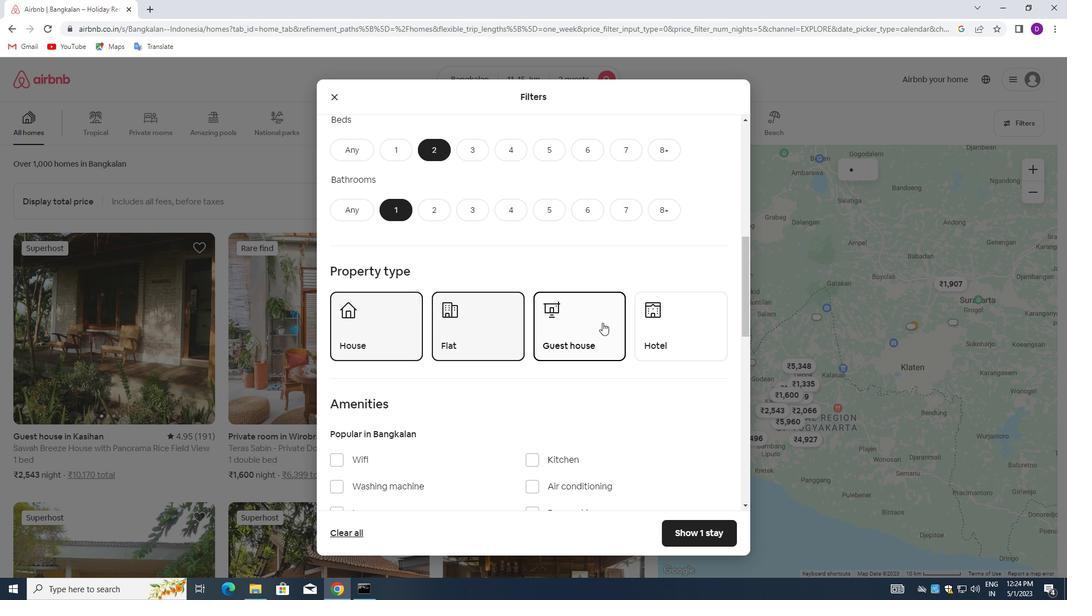 
Action: Mouse moved to (531, 291)
Screenshot: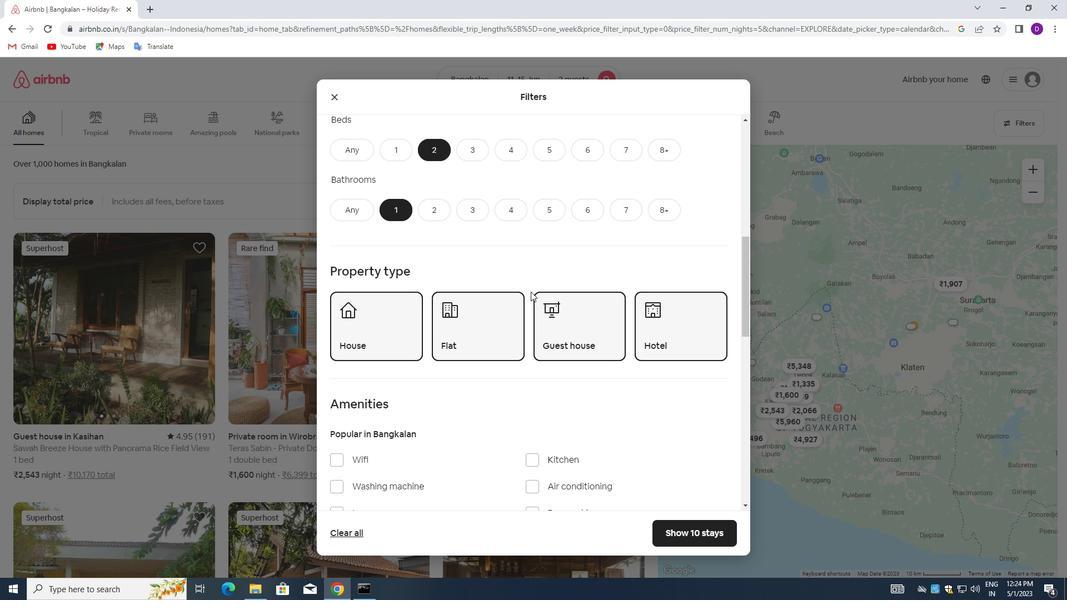 
Action: Mouse scrolled (531, 291) with delta (0, 0)
Screenshot: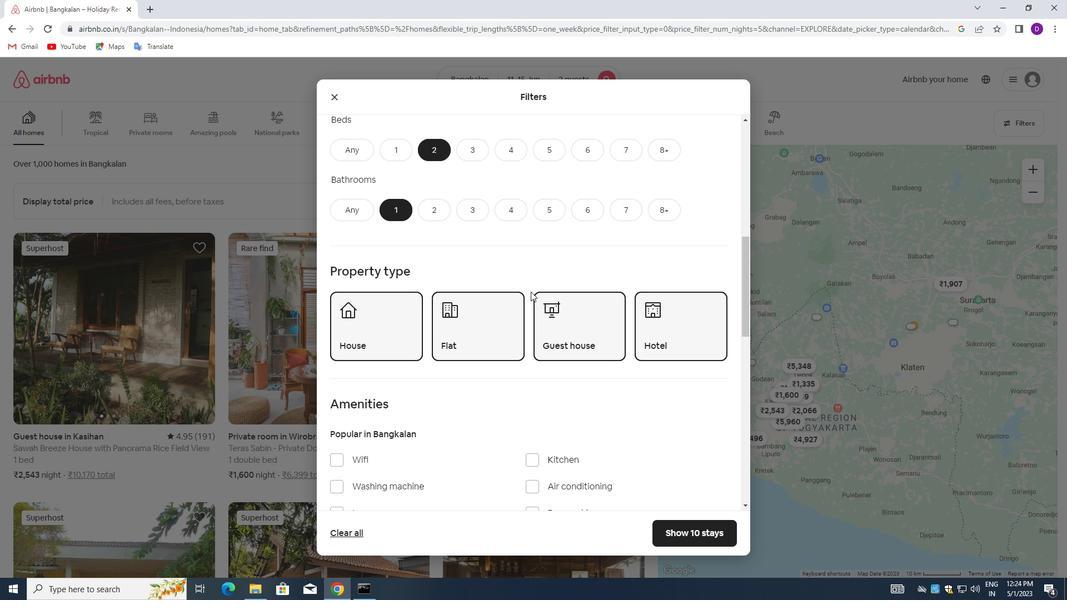 
Action: Mouse moved to (531, 293)
Screenshot: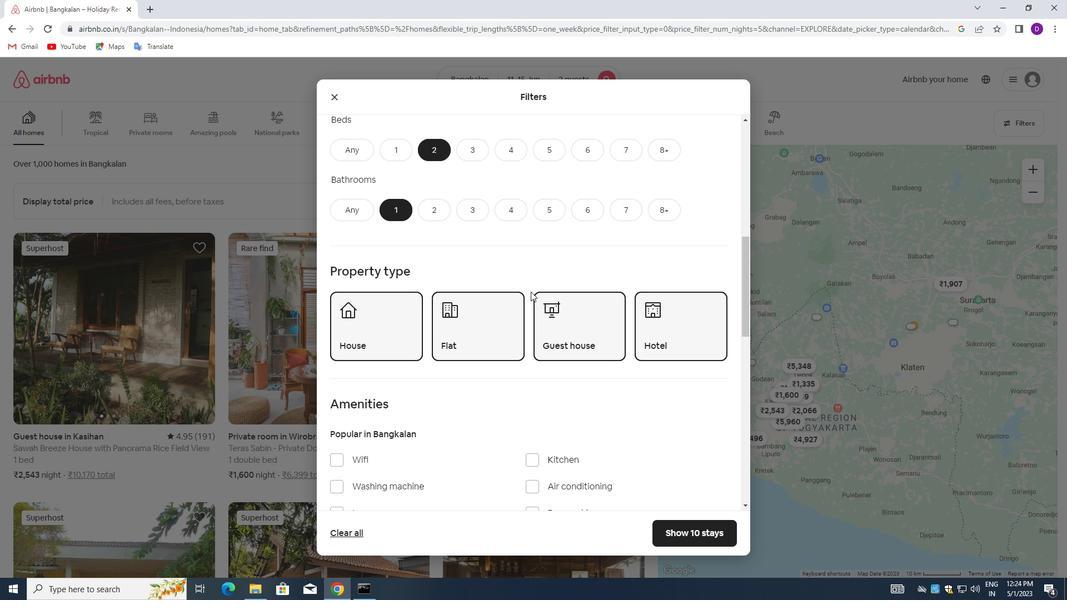 
Action: Mouse scrolled (531, 293) with delta (0, 0)
Screenshot: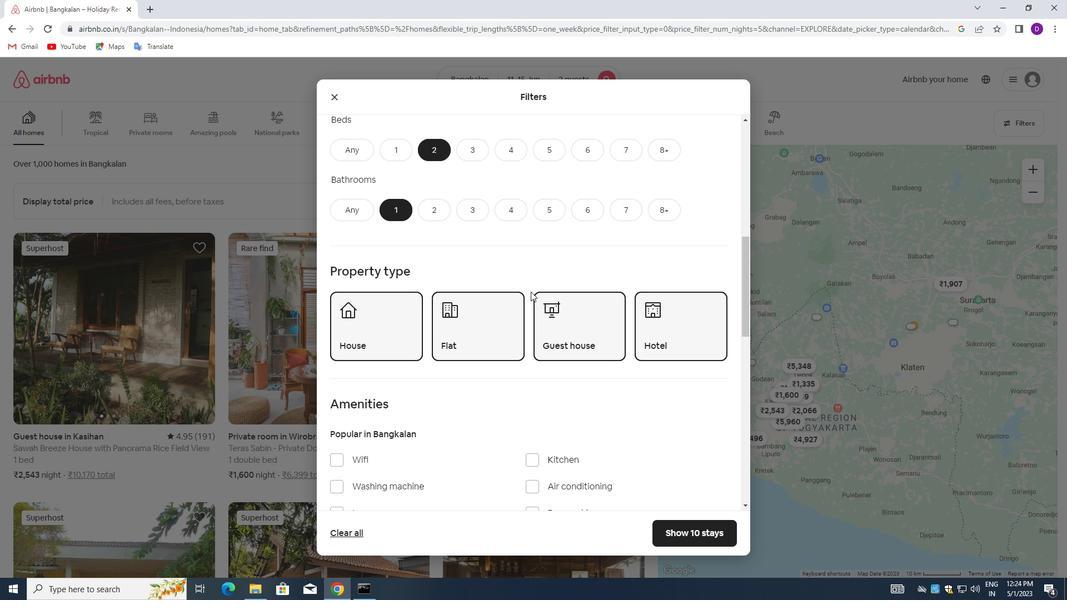 
Action: Mouse moved to (531, 294)
Screenshot: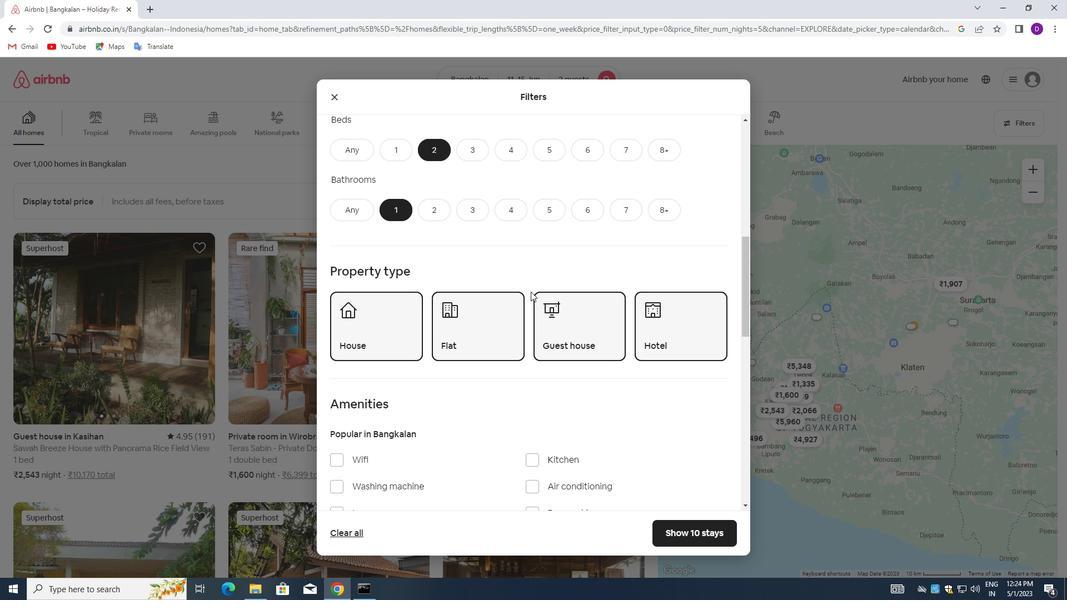 
Action: Mouse scrolled (531, 293) with delta (0, 0)
Screenshot: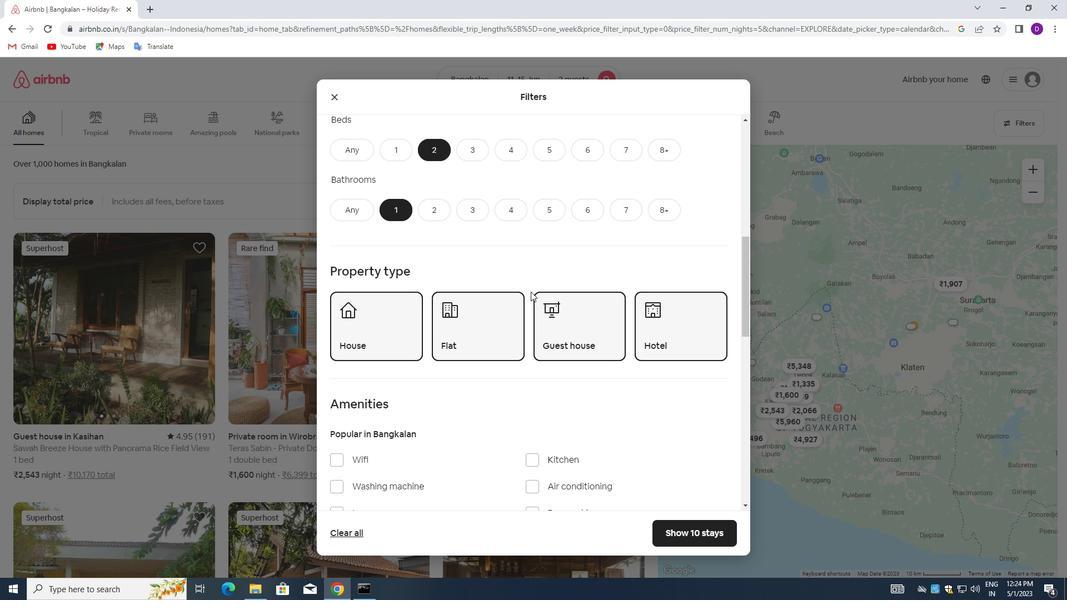 
Action: Mouse moved to (531, 295)
Screenshot: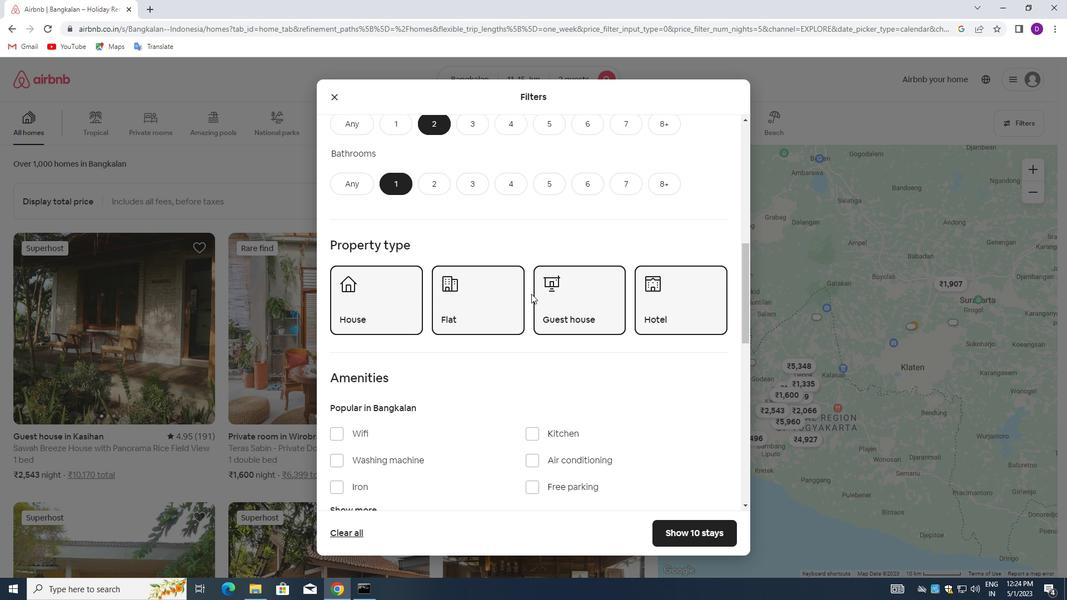 
Action: Mouse scrolled (531, 295) with delta (0, 0)
Screenshot: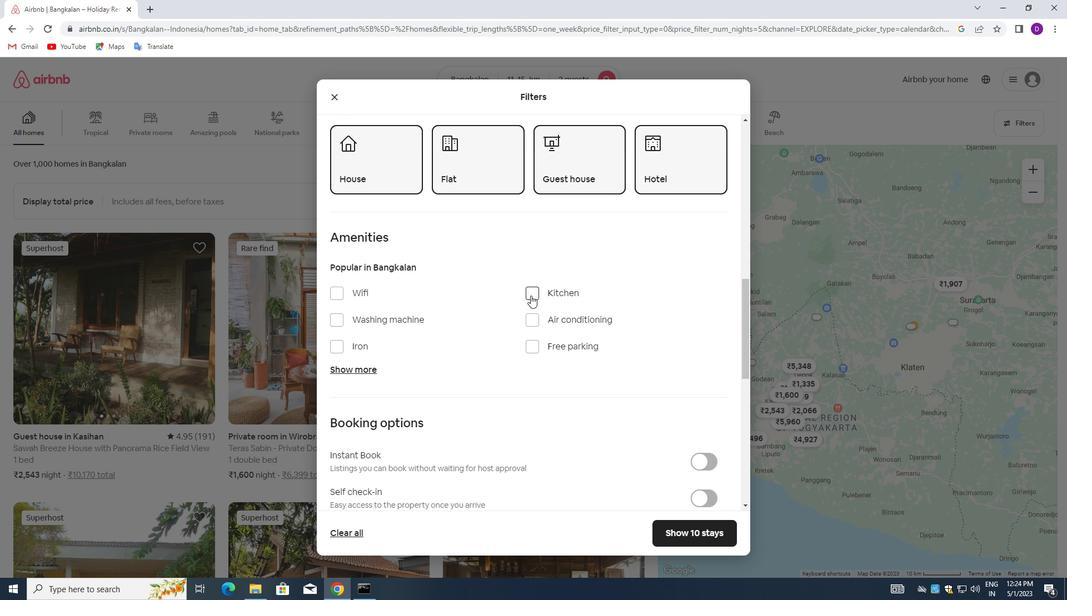 
Action: Mouse moved to (530, 296)
Screenshot: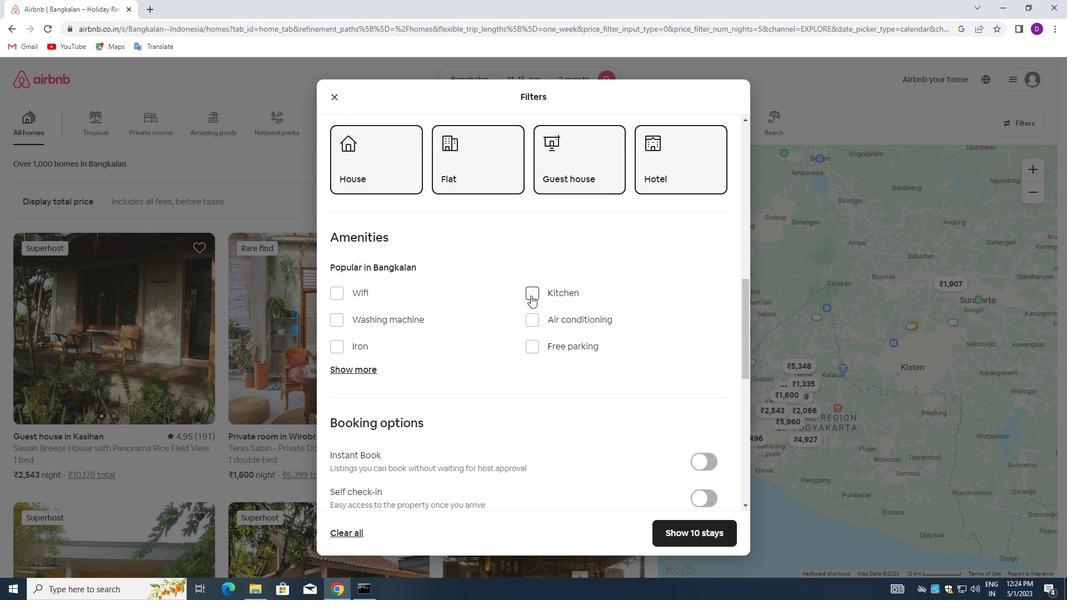 
Action: Mouse scrolled (530, 295) with delta (0, 0)
Screenshot: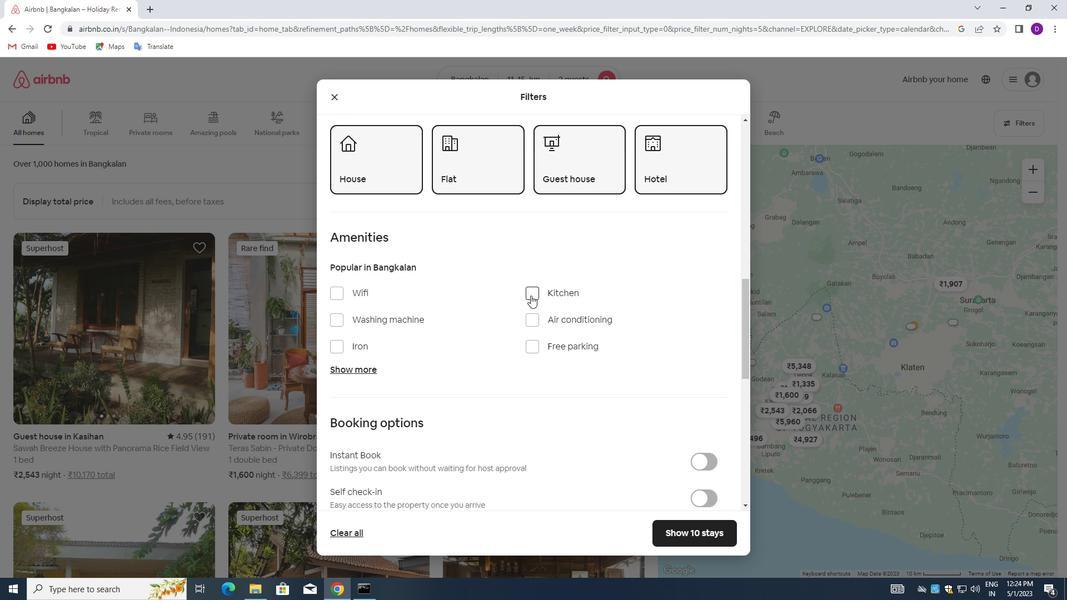 
Action: Mouse moved to (530, 298)
Screenshot: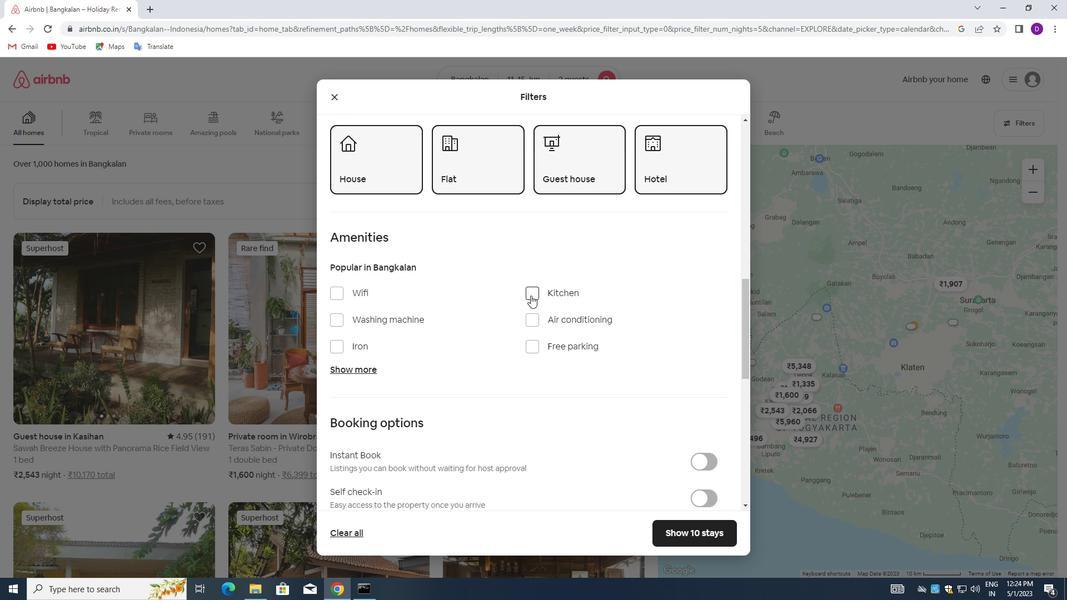 
Action: Mouse scrolled (530, 297) with delta (0, 0)
Screenshot: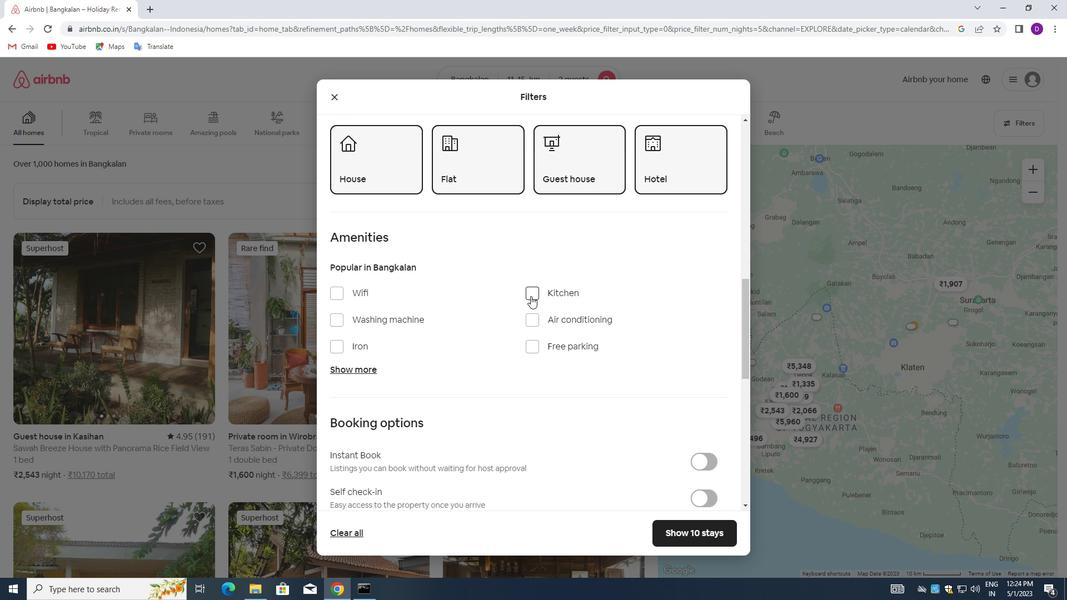 
Action: Mouse moved to (687, 328)
Screenshot: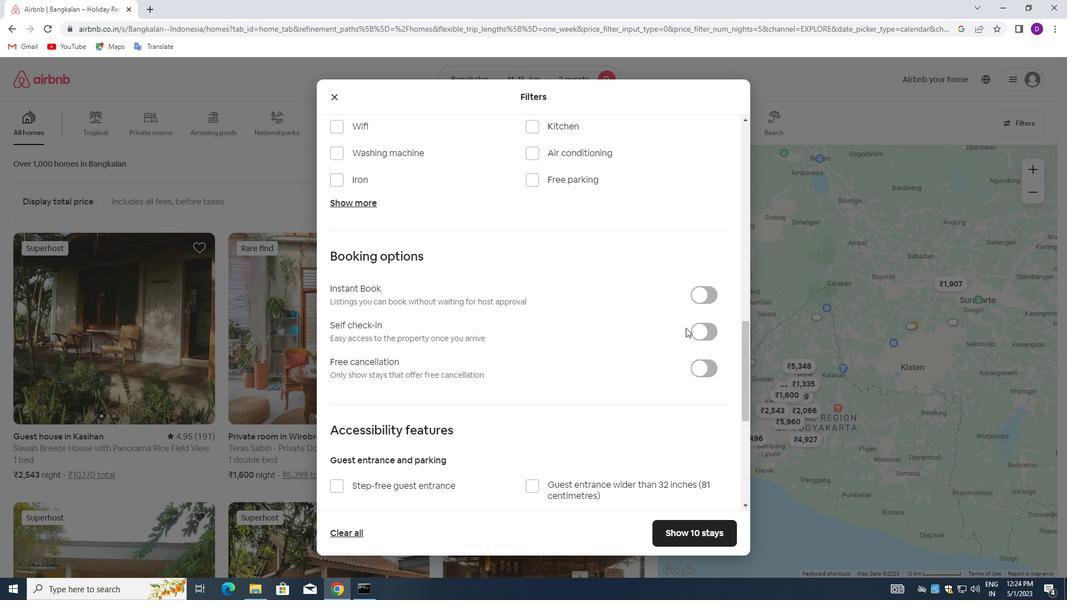 
Action: Mouse pressed left at (687, 328)
Screenshot: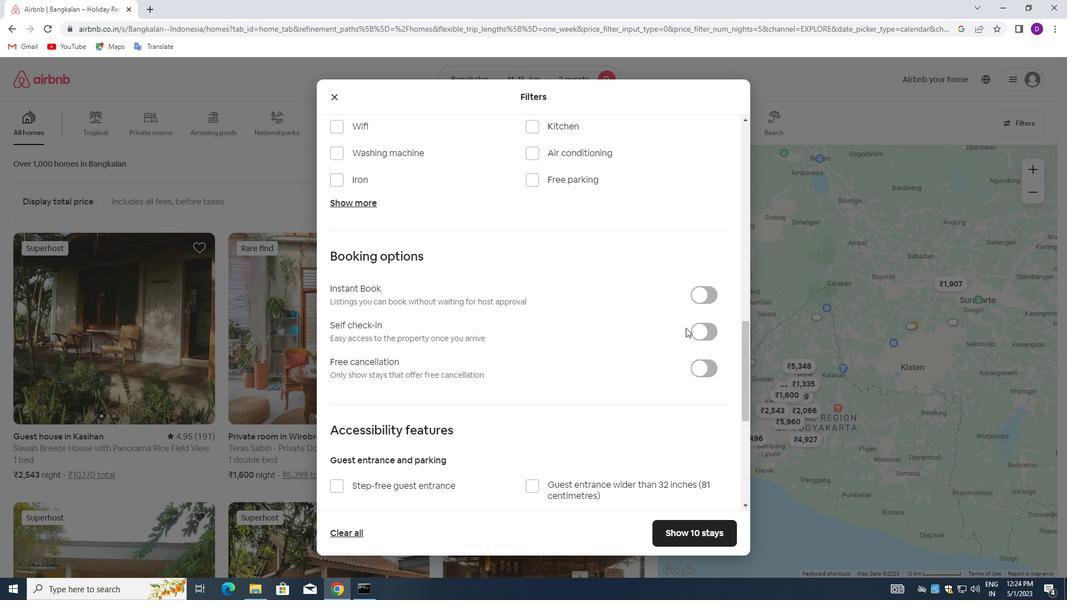 
Action: Mouse moved to (694, 329)
Screenshot: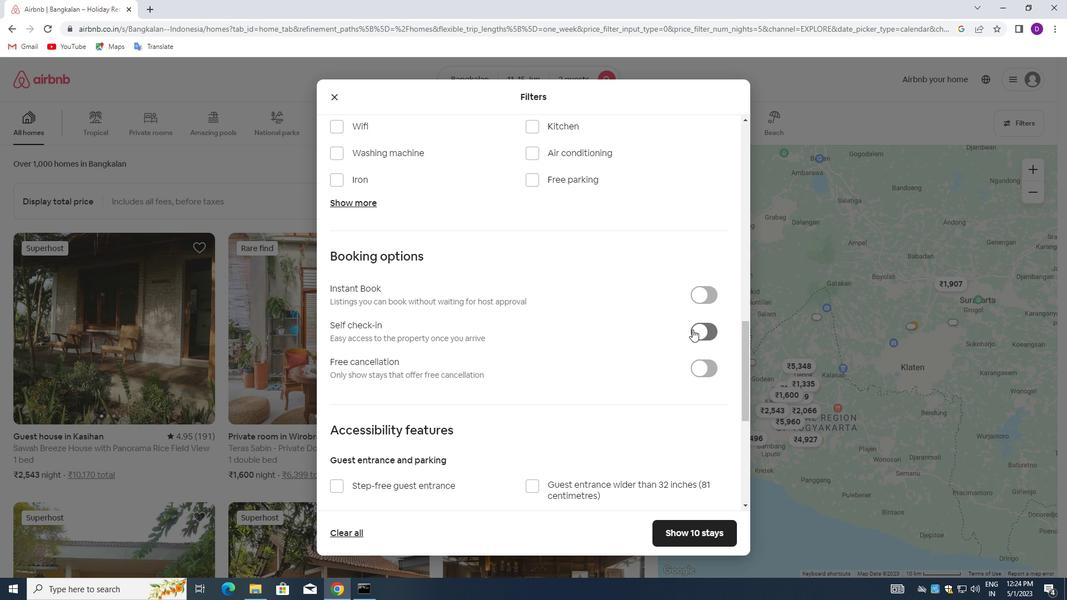 
Action: Mouse pressed left at (694, 329)
Screenshot: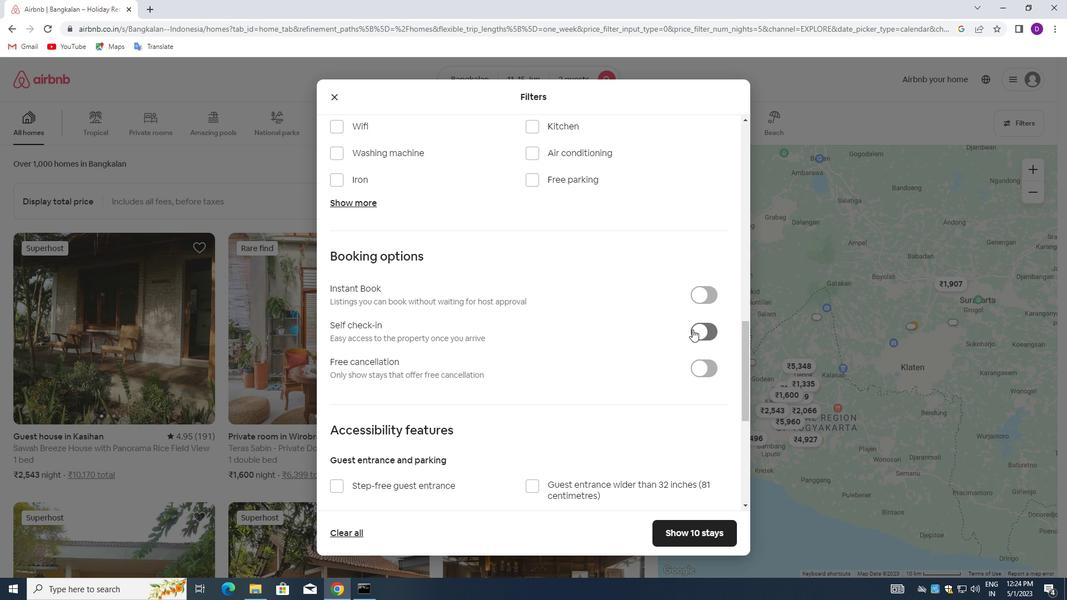 
Action: Mouse moved to (455, 328)
Screenshot: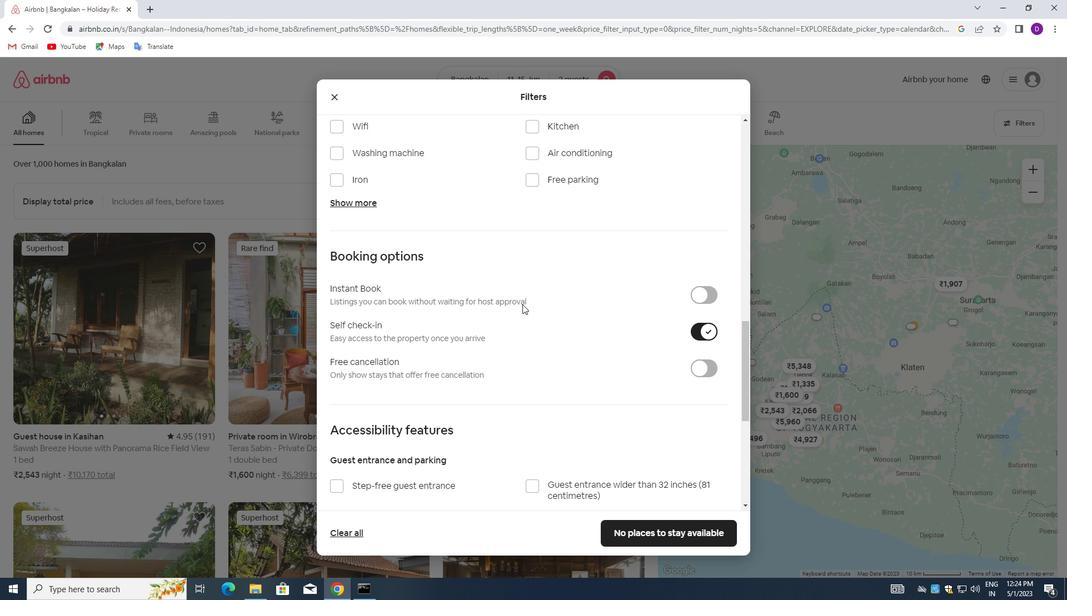 
Action: Mouse scrolled (455, 328) with delta (0, 0)
Screenshot: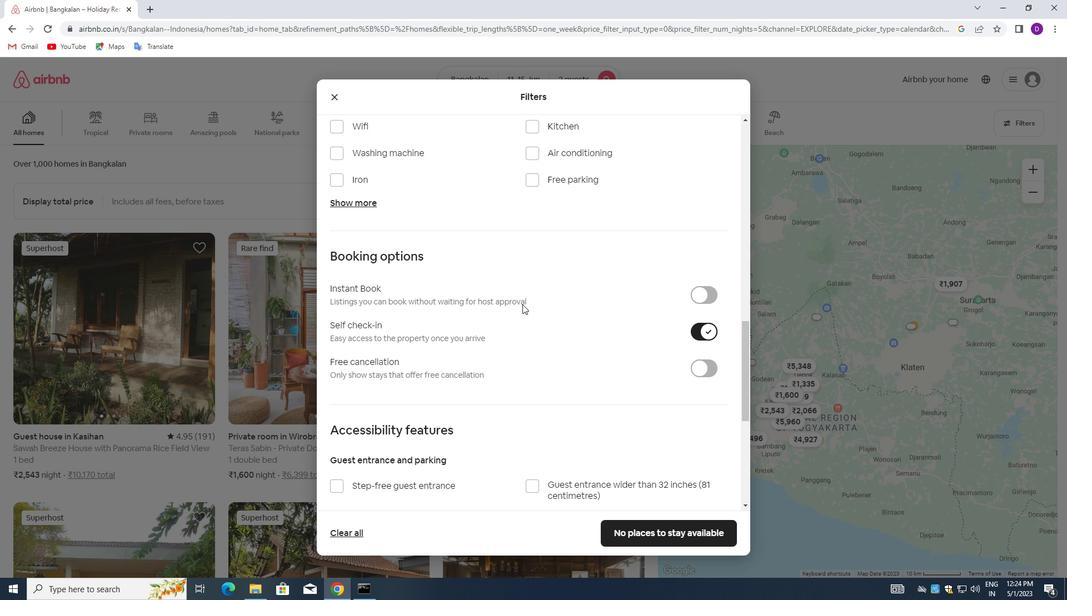 
Action: Mouse moved to (444, 333)
Screenshot: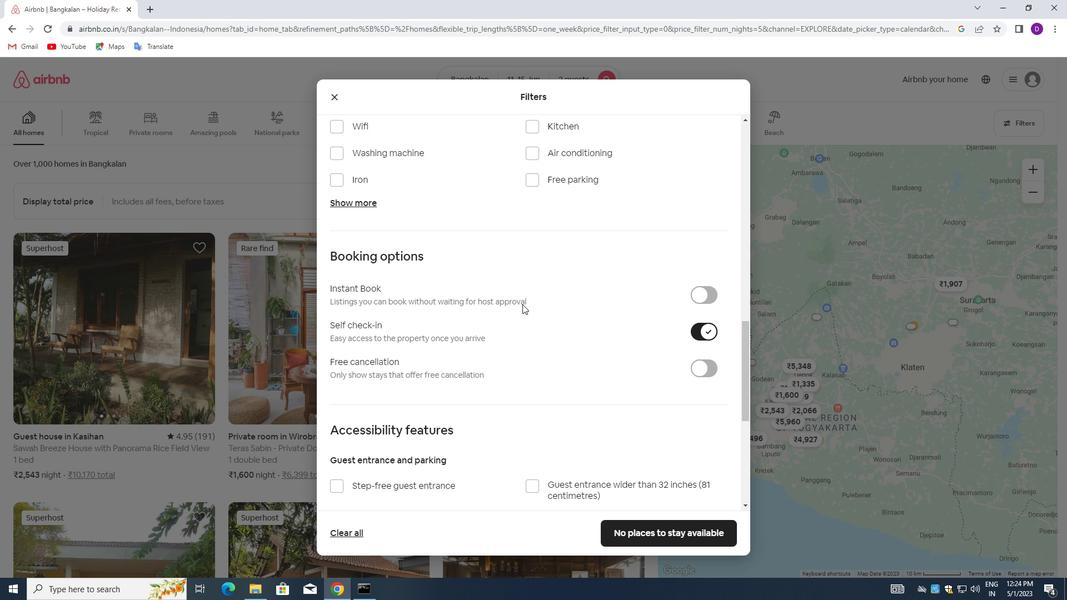 
Action: Mouse scrolled (444, 333) with delta (0, 0)
Screenshot: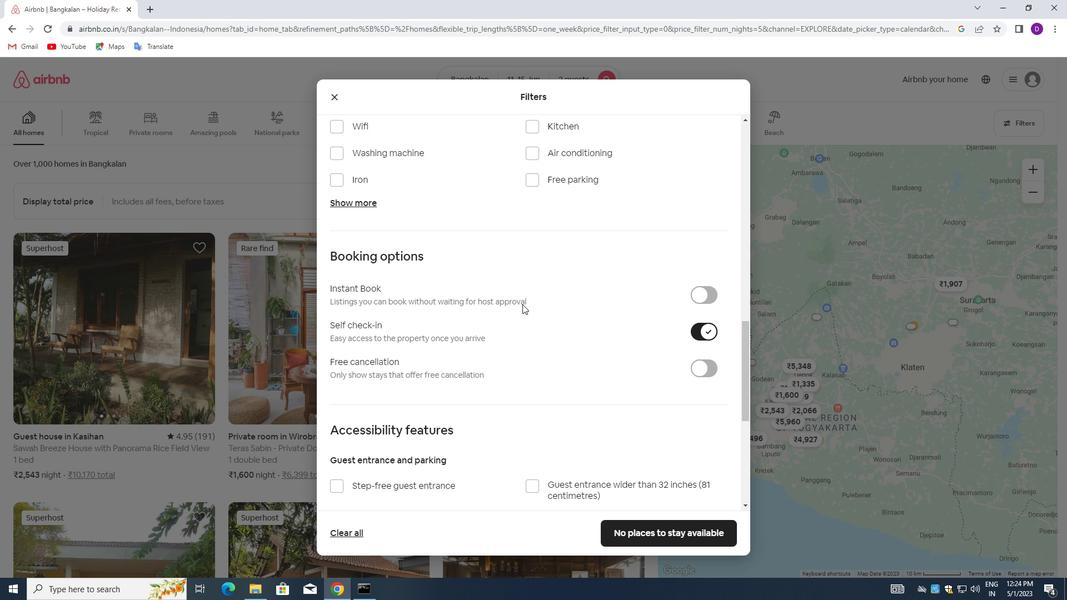 
Action: Mouse moved to (442, 337)
Screenshot: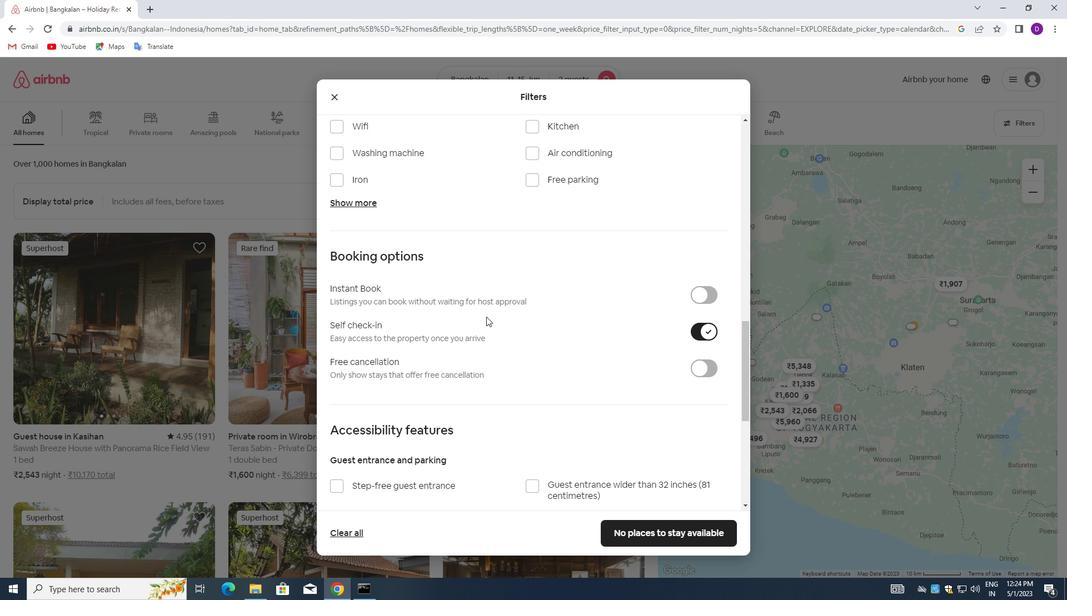 
Action: Mouse scrolled (442, 336) with delta (0, 0)
Screenshot: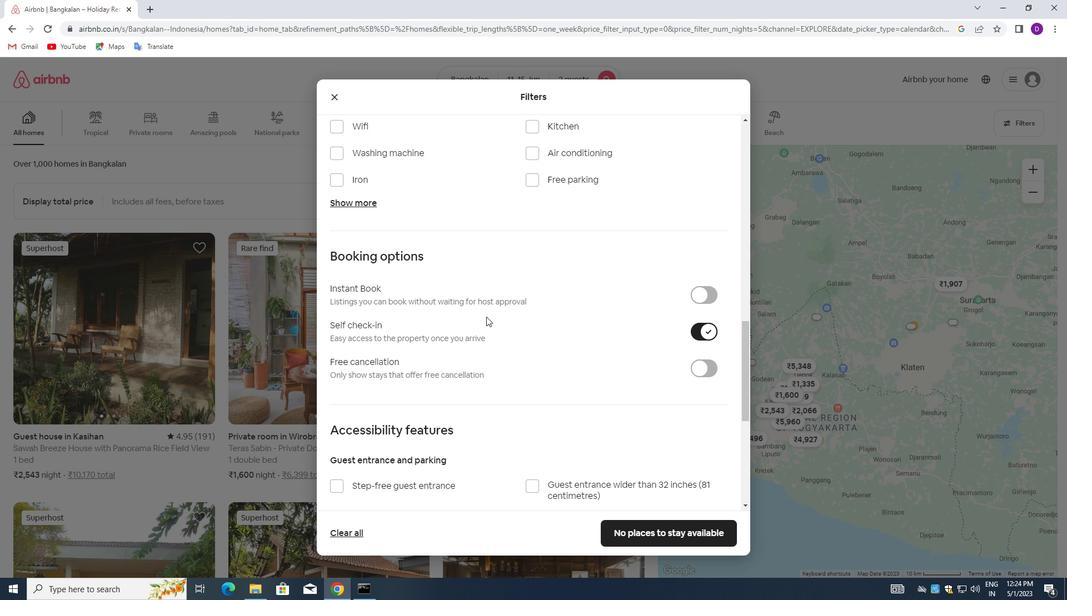 
Action: Mouse moved to (441, 338)
Screenshot: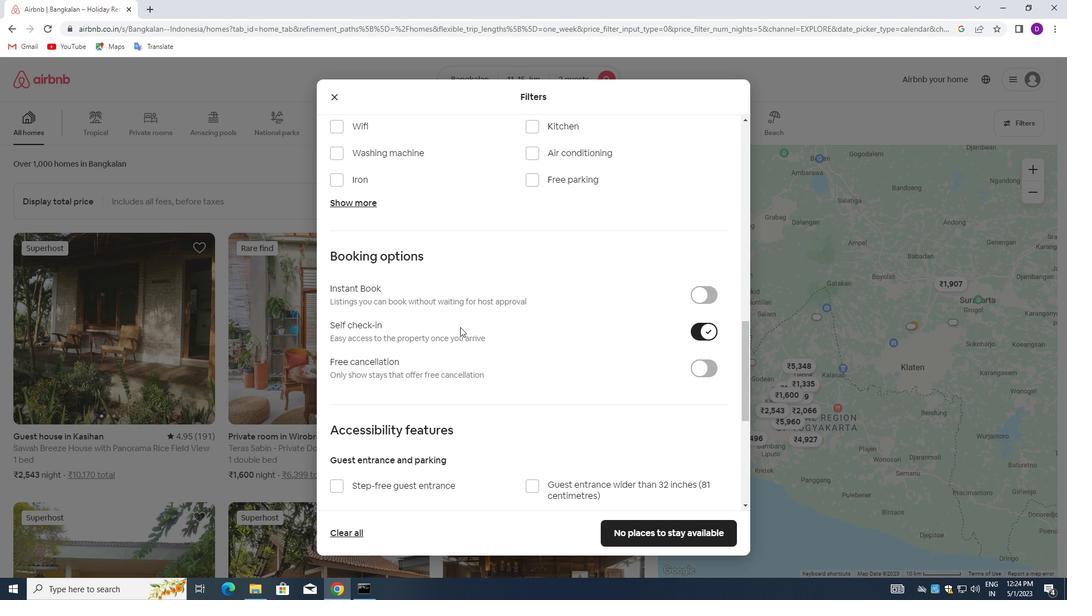 
Action: Mouse scrolled (441, 337) with delta (0, 0)
Screenshot: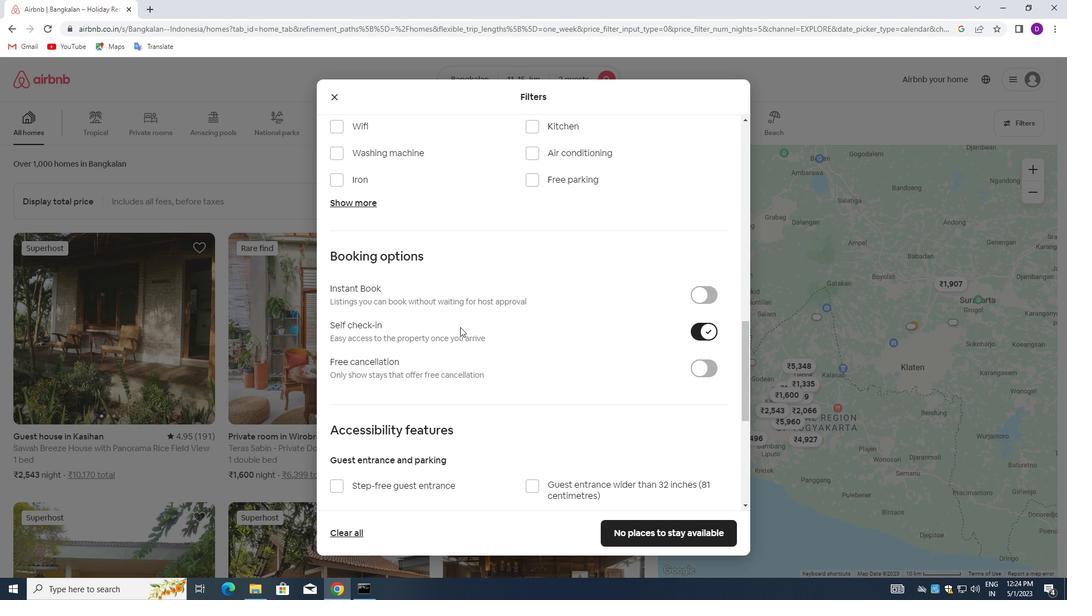 
Action: Mouse scrolled (441, 337) with delta (0, 0)
Screenshot: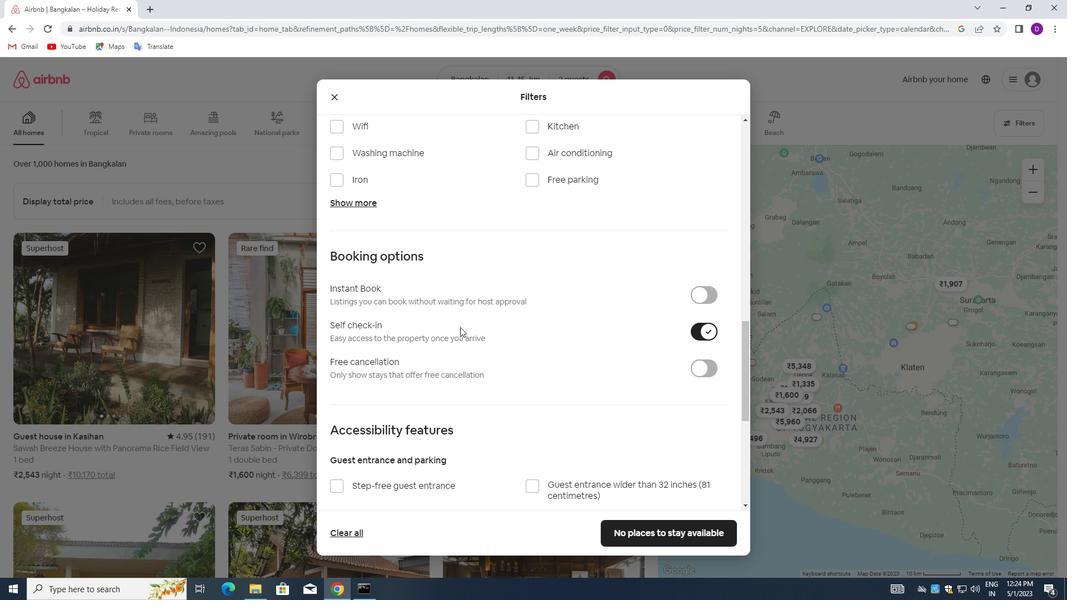 
Action: Mouse scrolled (441, 337) with delta (0, 0)
Screenshot: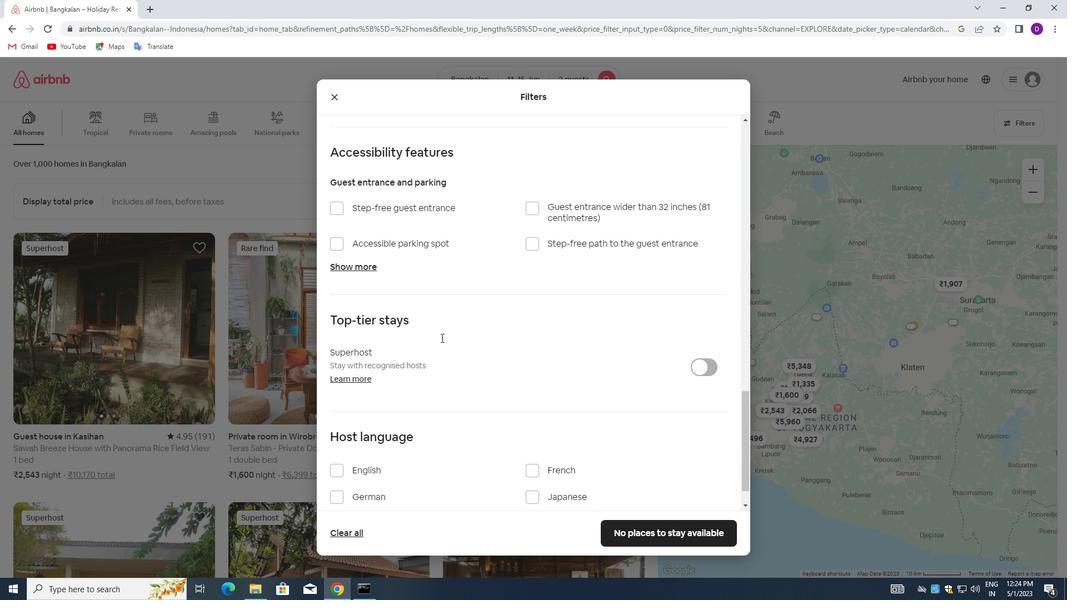 
Action: Mouse moved to (439, 342)
Screenshot: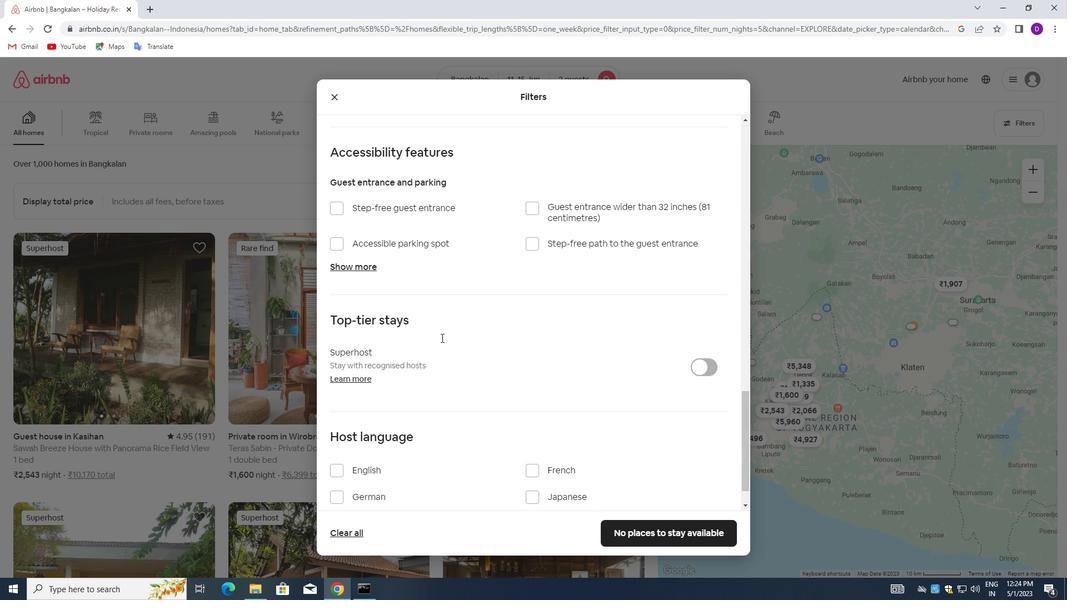
Action: Mouse scrolled (439, 341) with delta (0, 0)
Screenshot: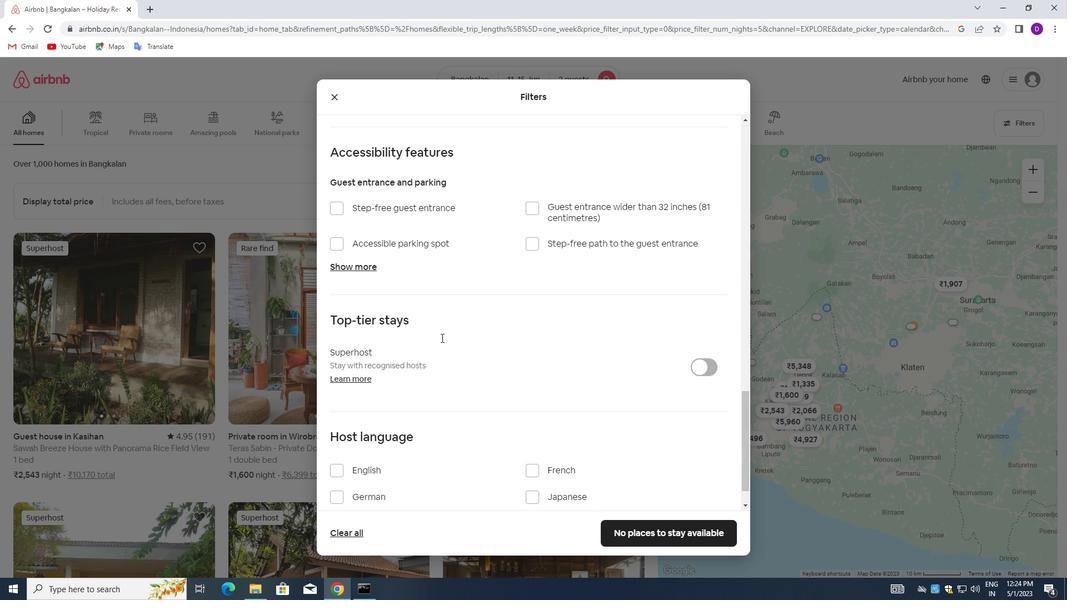 
Action: Mouse moved to (437, 346)
Screenshot: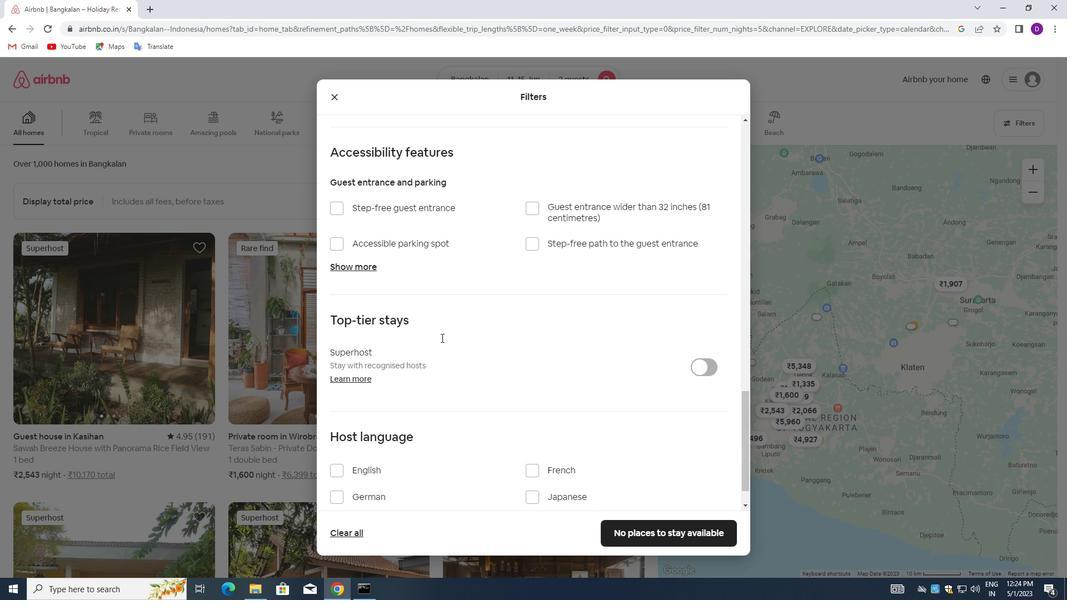 
Action: Mouse scrolled (437, 345) with delta (0, 0)
Screenshot: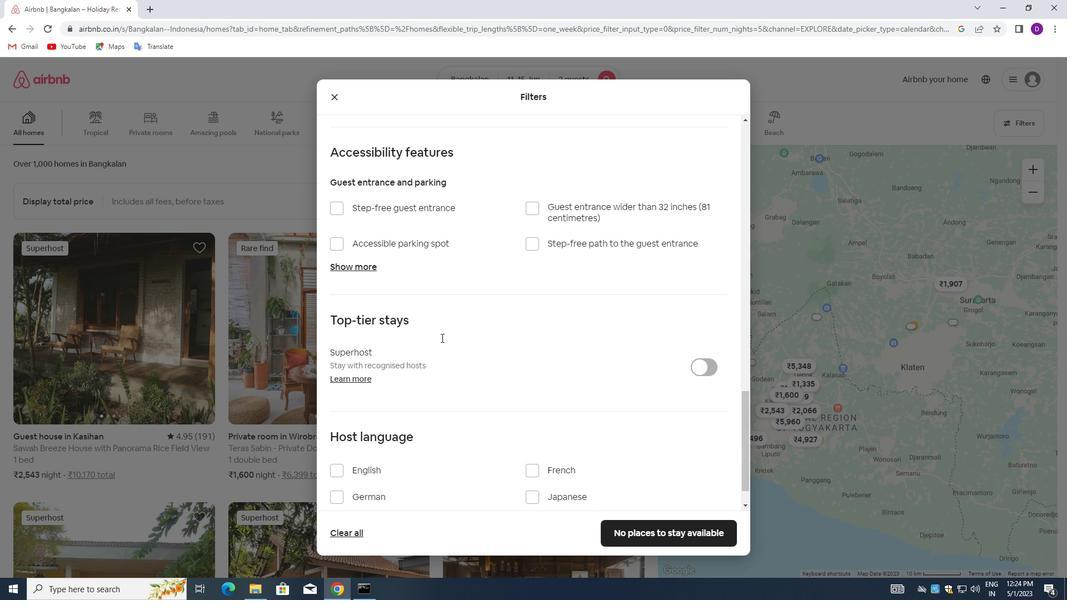 
Action: Mouse moved to (335, 434)
Screenshot: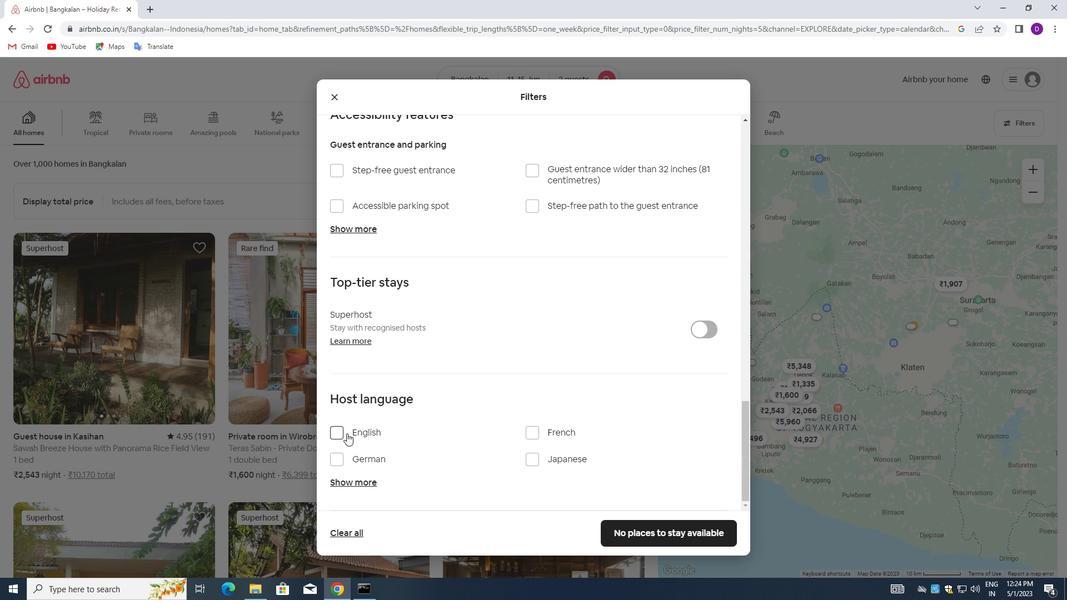 
Action: Mouse pressed left at (335, 434)
Screenshot: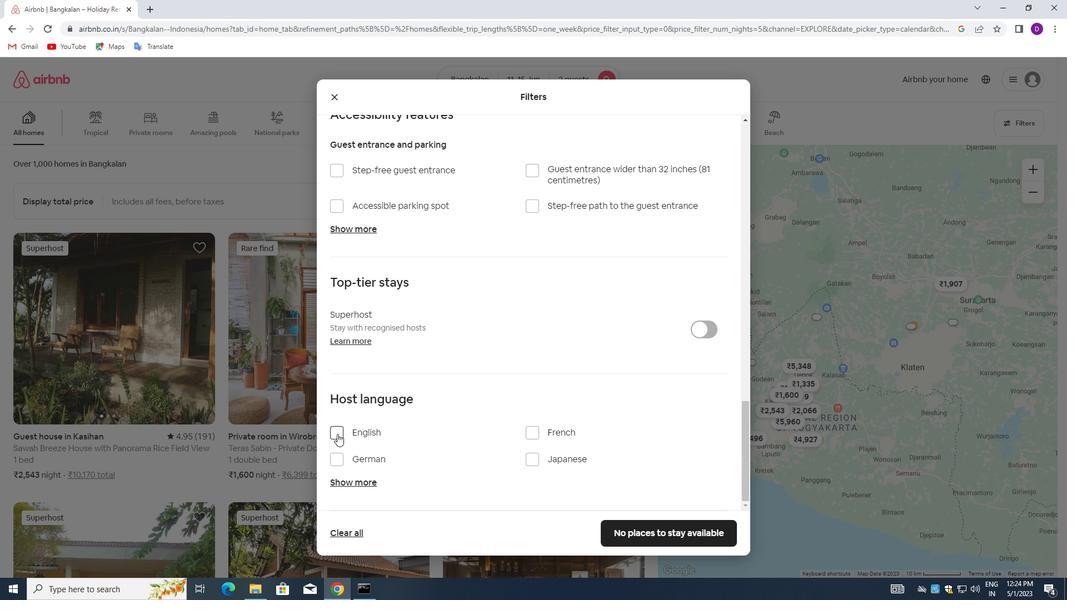 
Action: Mouse moved to (625, 531)
Screenshot: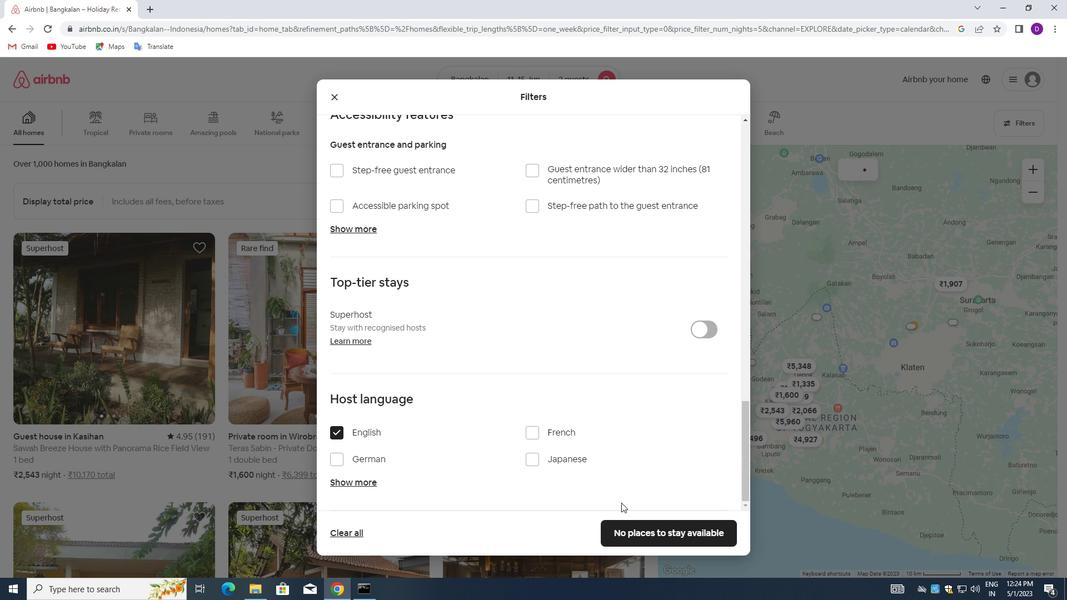 
Action: Mouse pressed left at (625, 531)
Screenshot: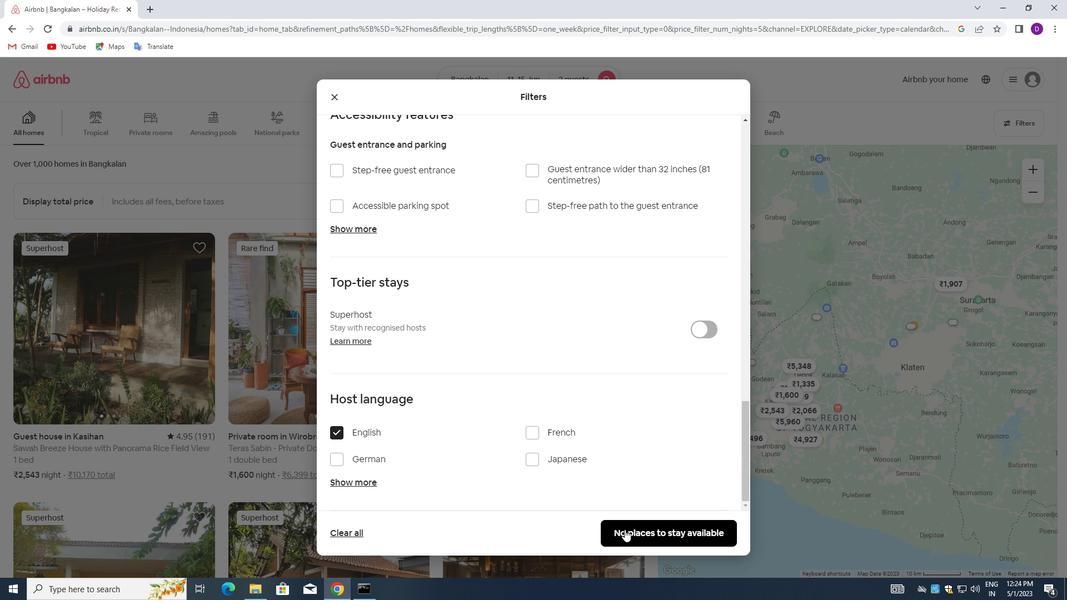 
Action: Mouse moved to (568, 383)
Screenshot: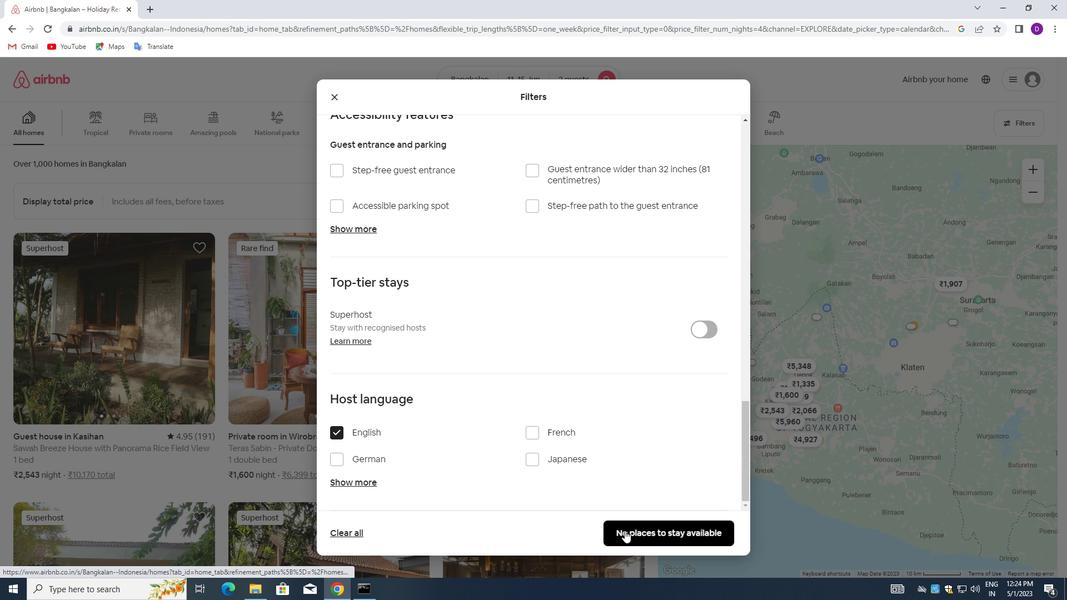 
